 Task: Check the average views per listing of underground utilities in the last 5 years.
Action: Mouse moved to (956, 213)
Screenshot: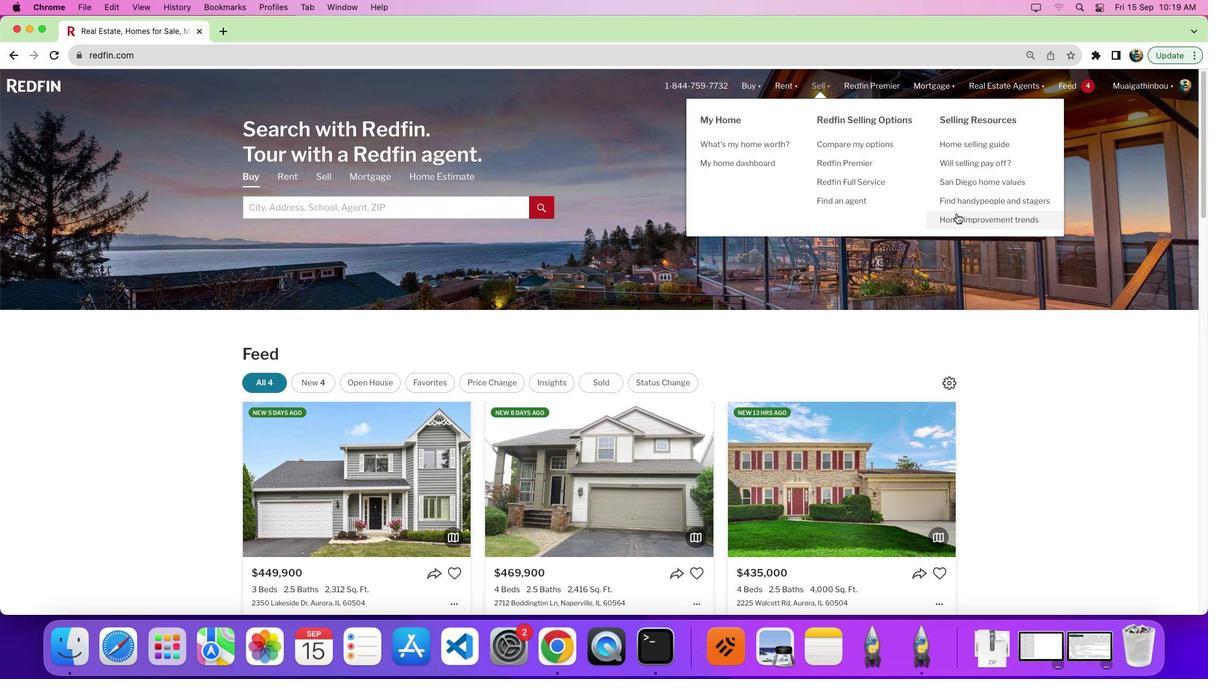 
Action: Mouse pressed left at (956, 213)
Screenshot: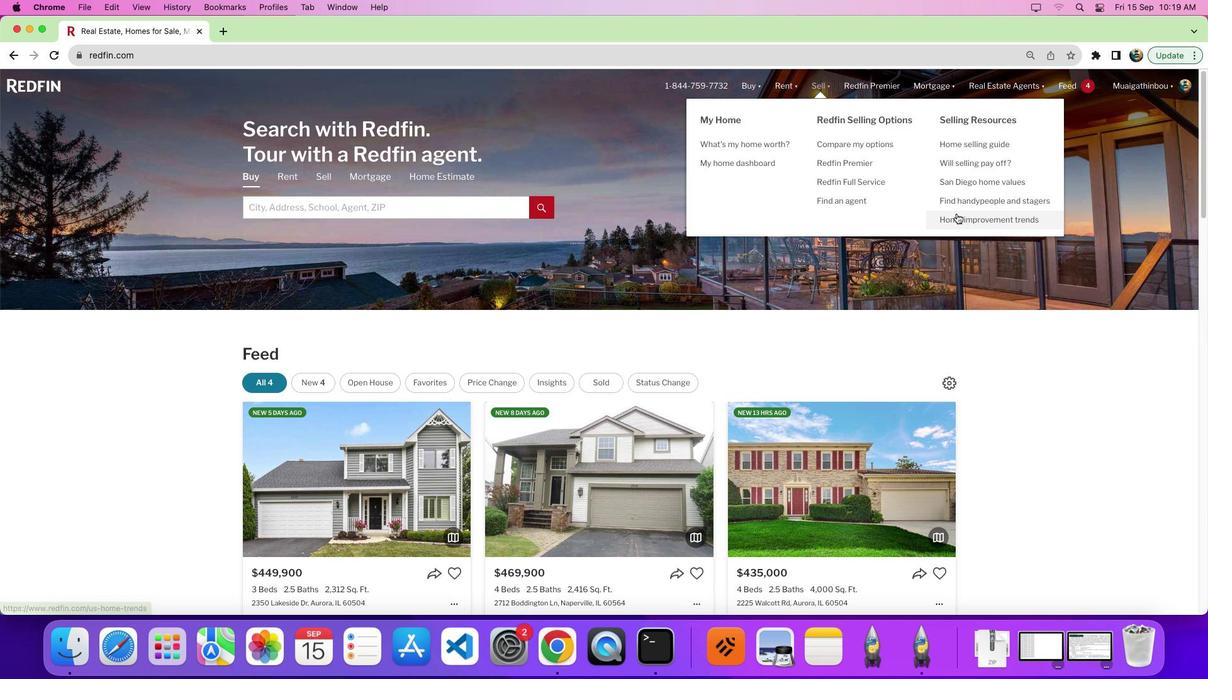 
Action: Mouse pressed left at (956, 213)
Screenshot: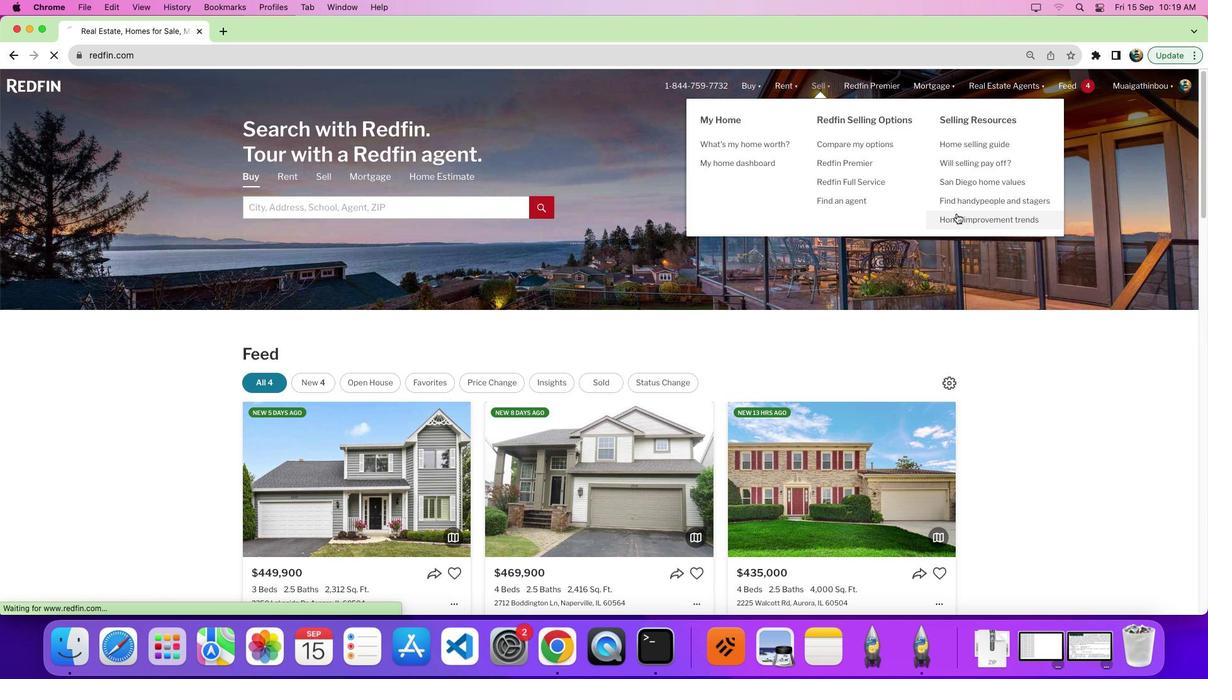 
Action: Mouse moved to (349, 244)
Screenshot: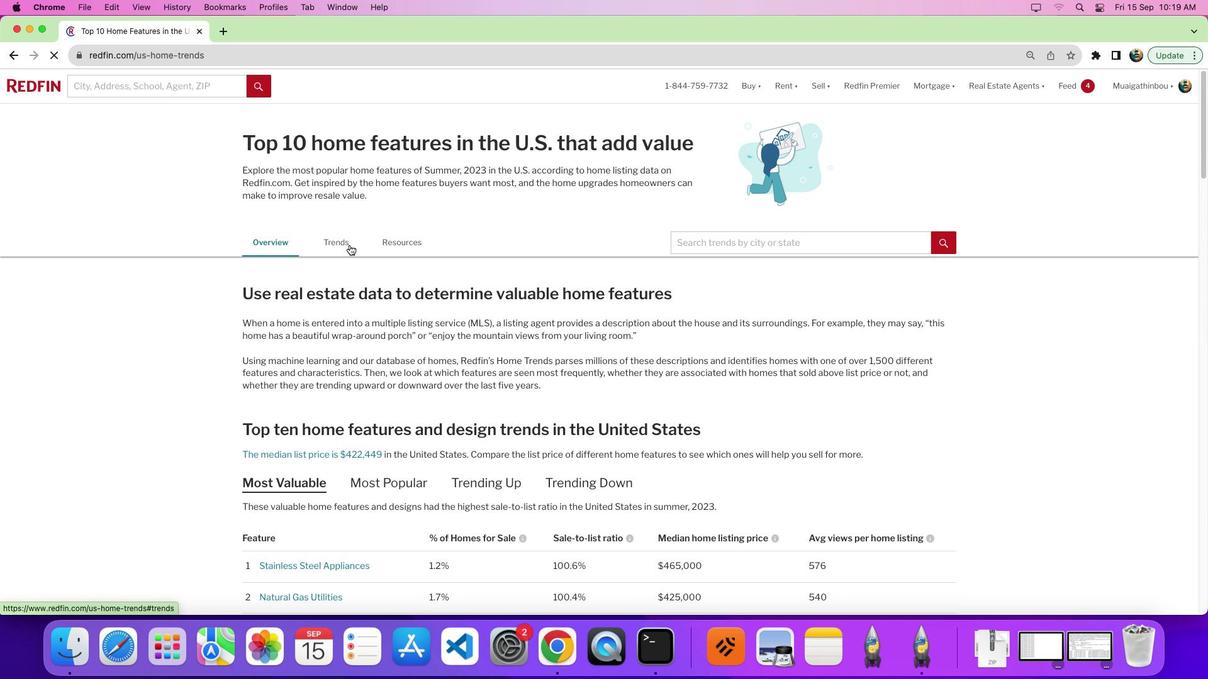 
Action: Mouse pressed left at (349, 244)
Screenshot: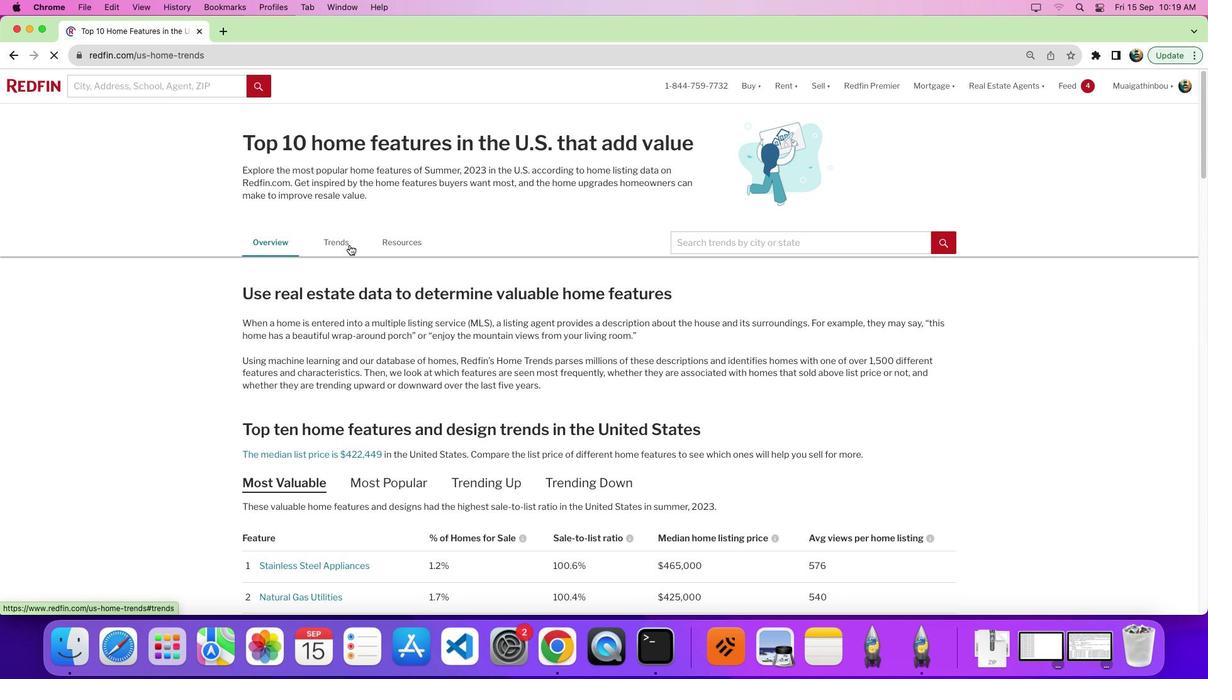 
Action: Mouse pressed left at (349, 244)
Screenshot: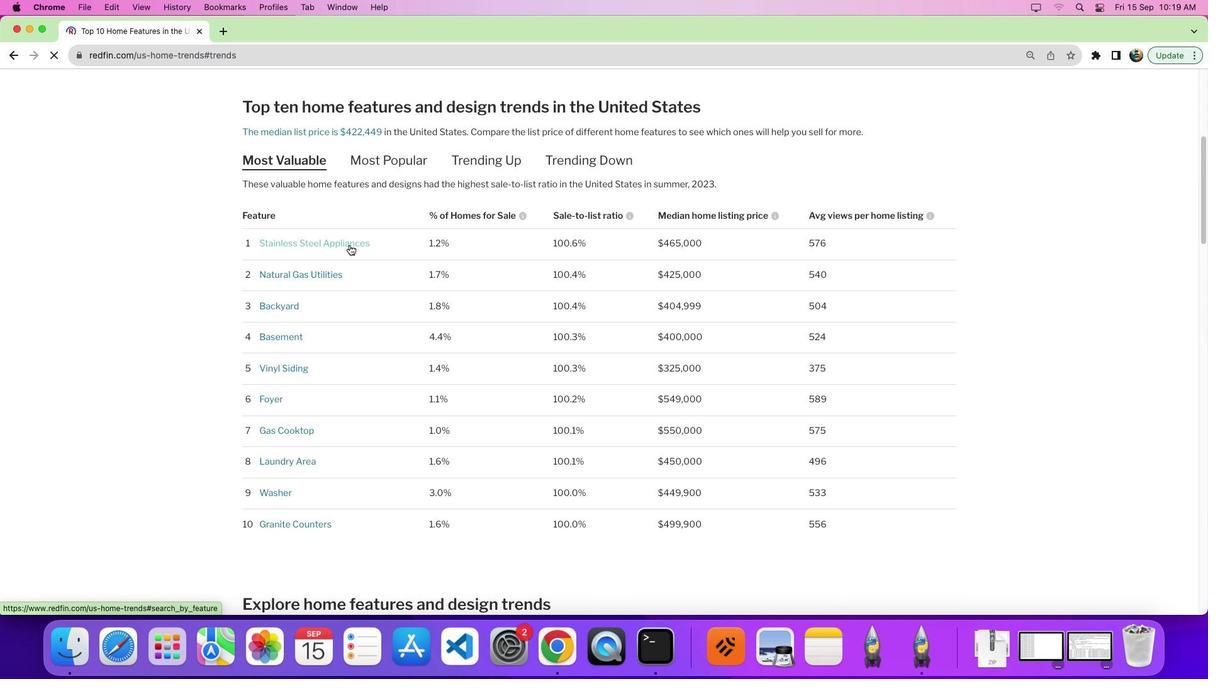 
Action: Mouse moved to (564, 332)
Screenshot: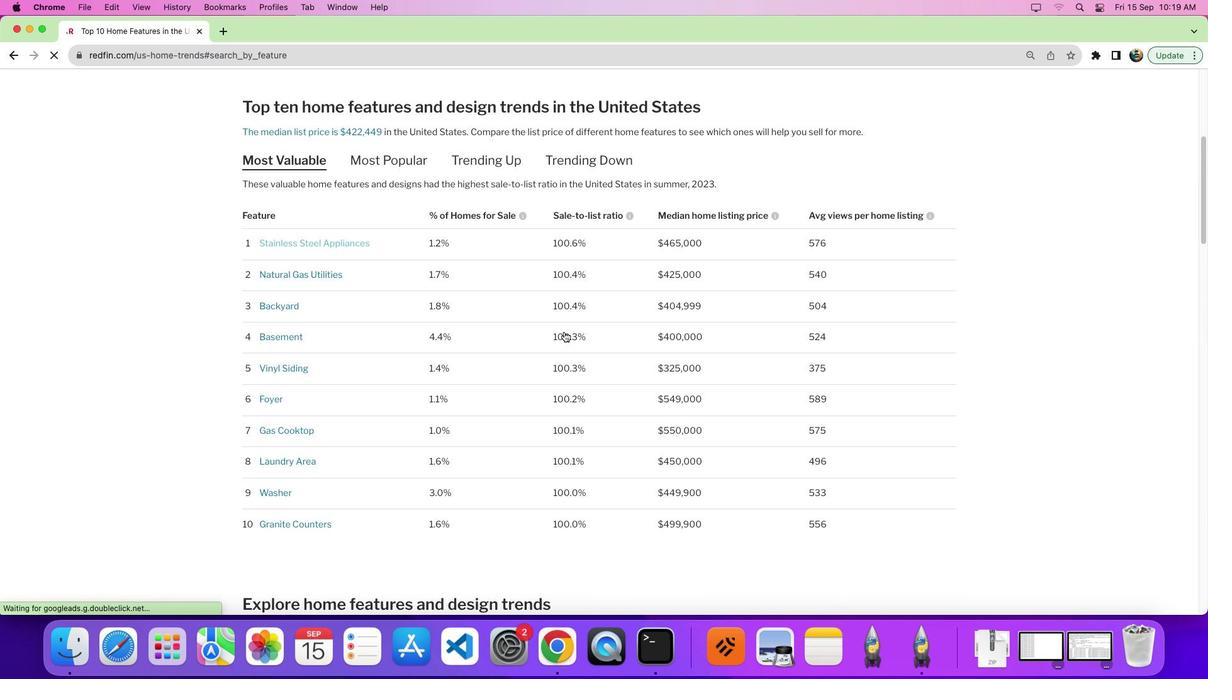 
Action: Mouse scrolled (564, 332) with delta (0, 0)
Screenshot: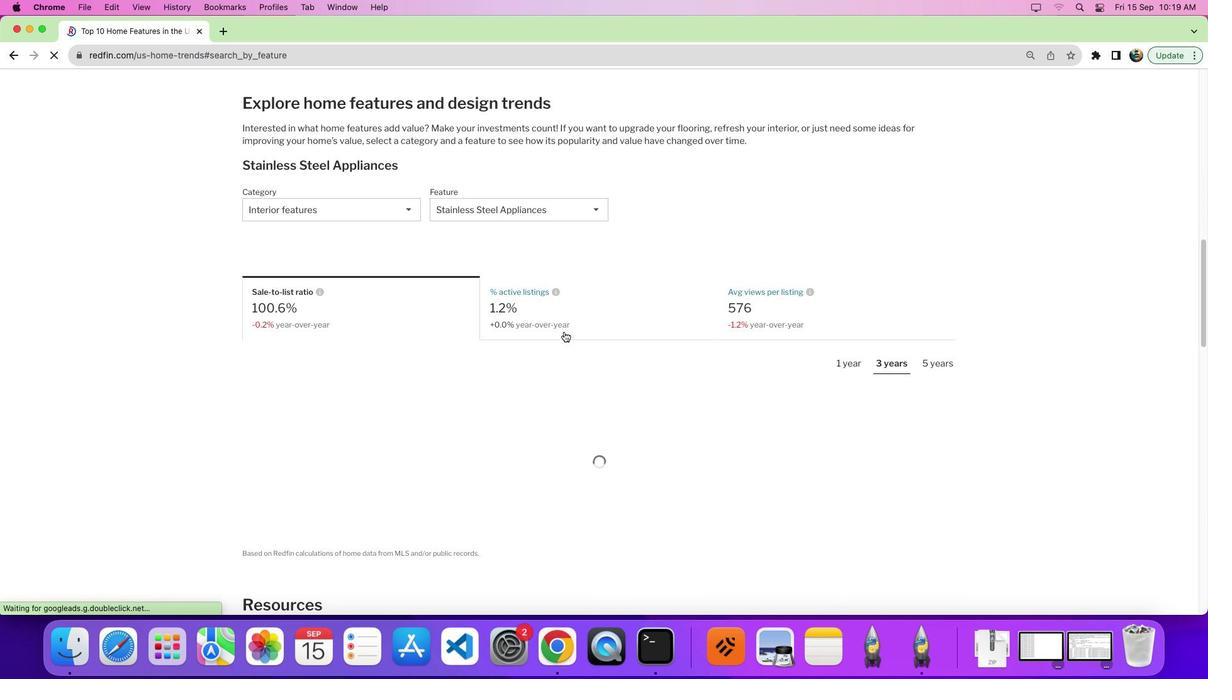 
Action: Mouse scrolled (564, 332) with delta (0, 0)
Screenshot: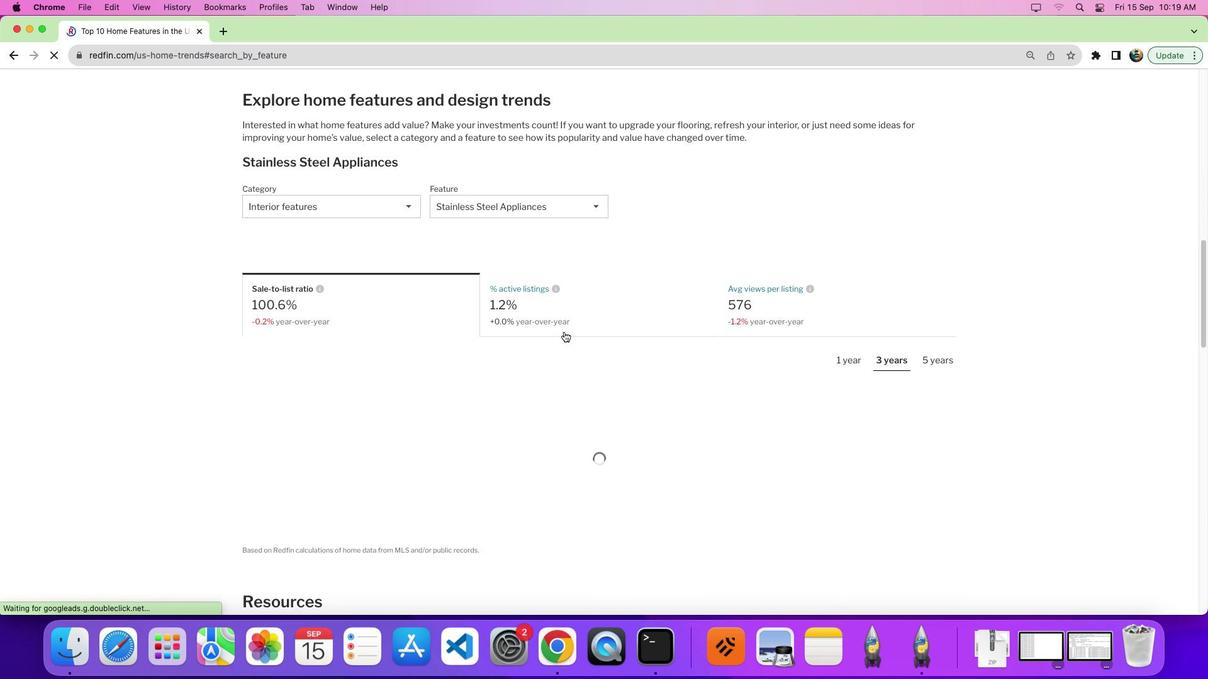 
Action: Mouse scrolled (564, 332) with delta (0, -3)
Screenshot: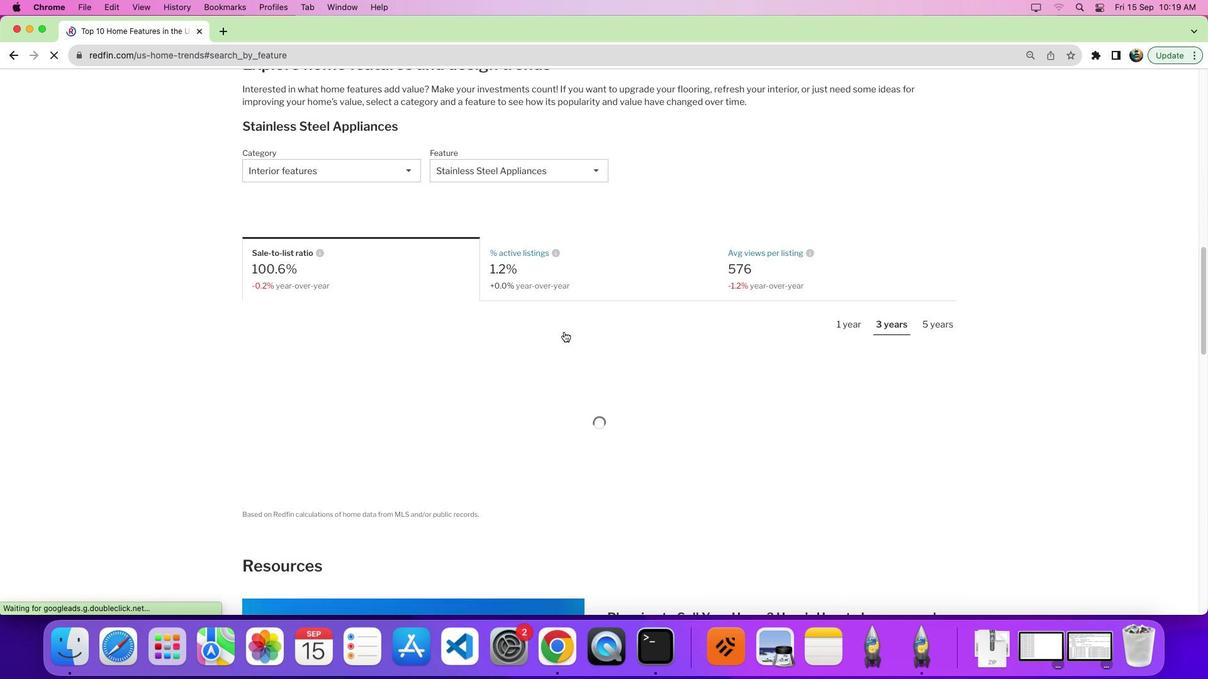 
Action: Mouse moved to (492, 290)
Screenshot: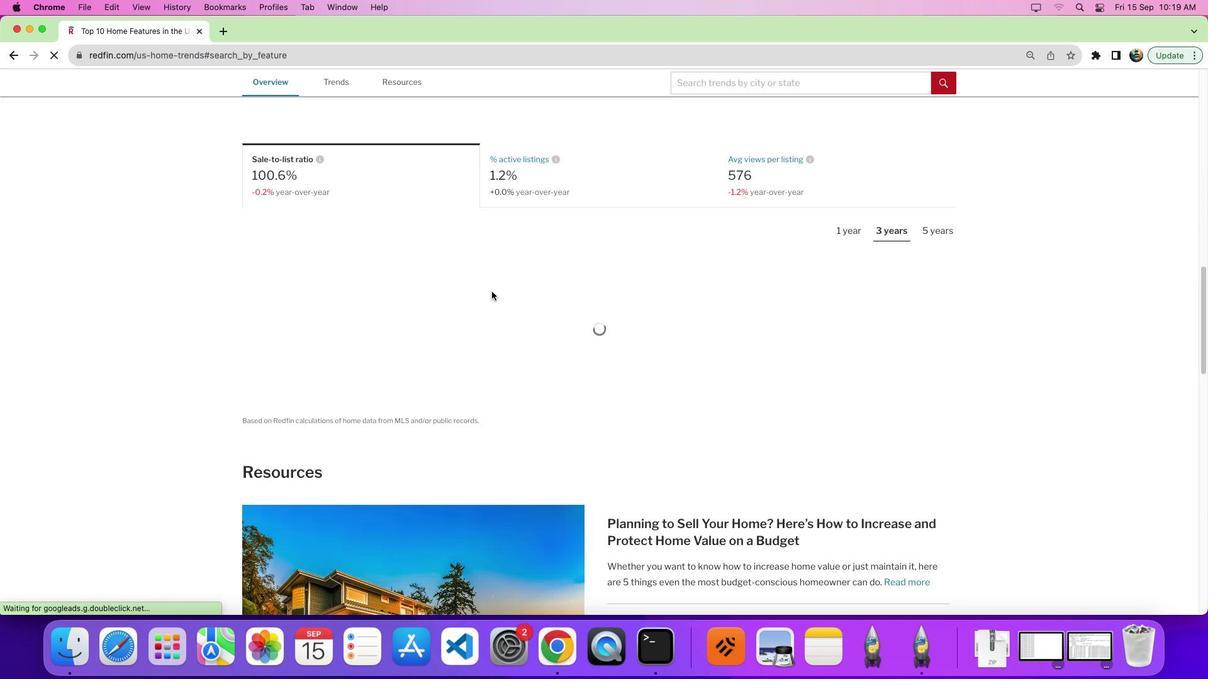 
Action: Mouse scrolled (492, 290) with delta (0, 0)
Screenshot: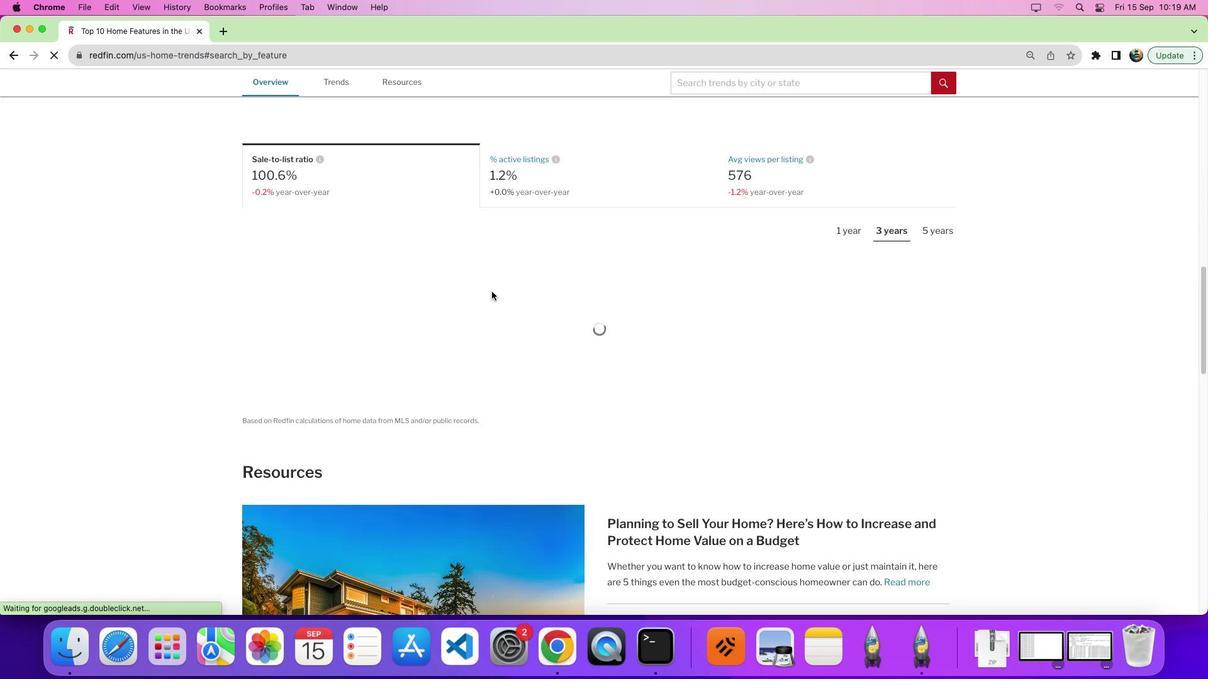 
Action: Mouse moved to (491, 291)
Screenshot: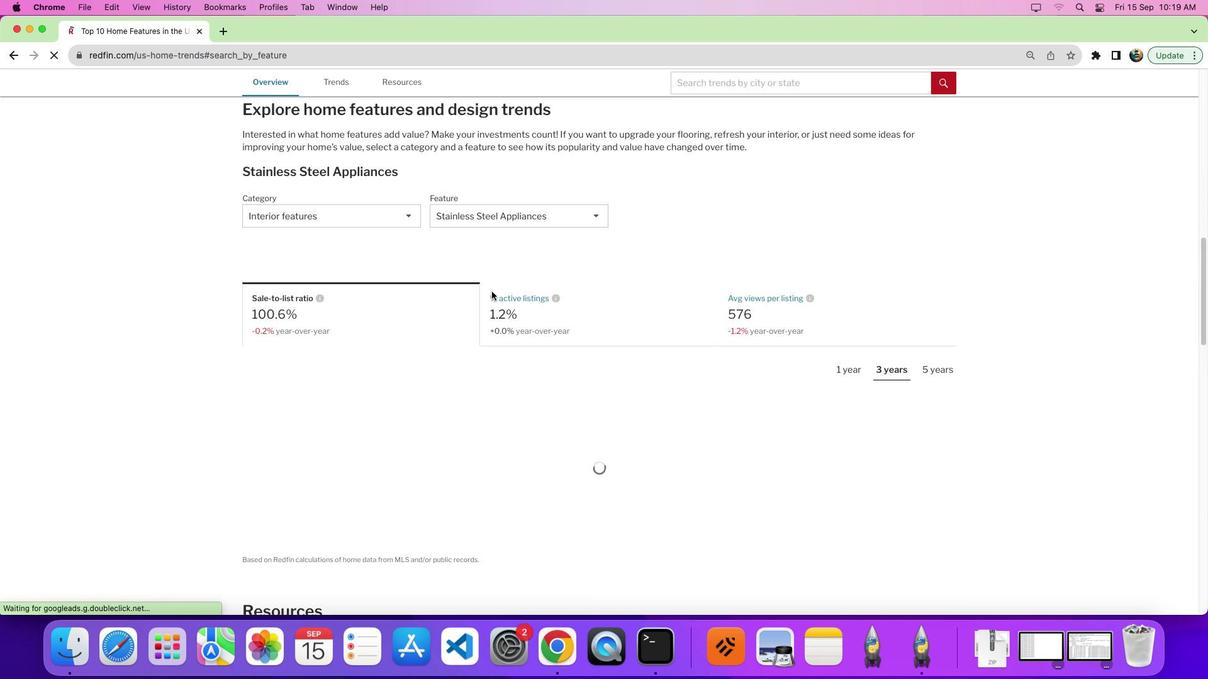 
Action: Mouse scrolled (491, 291) with delta (0, 0)
Screenshot: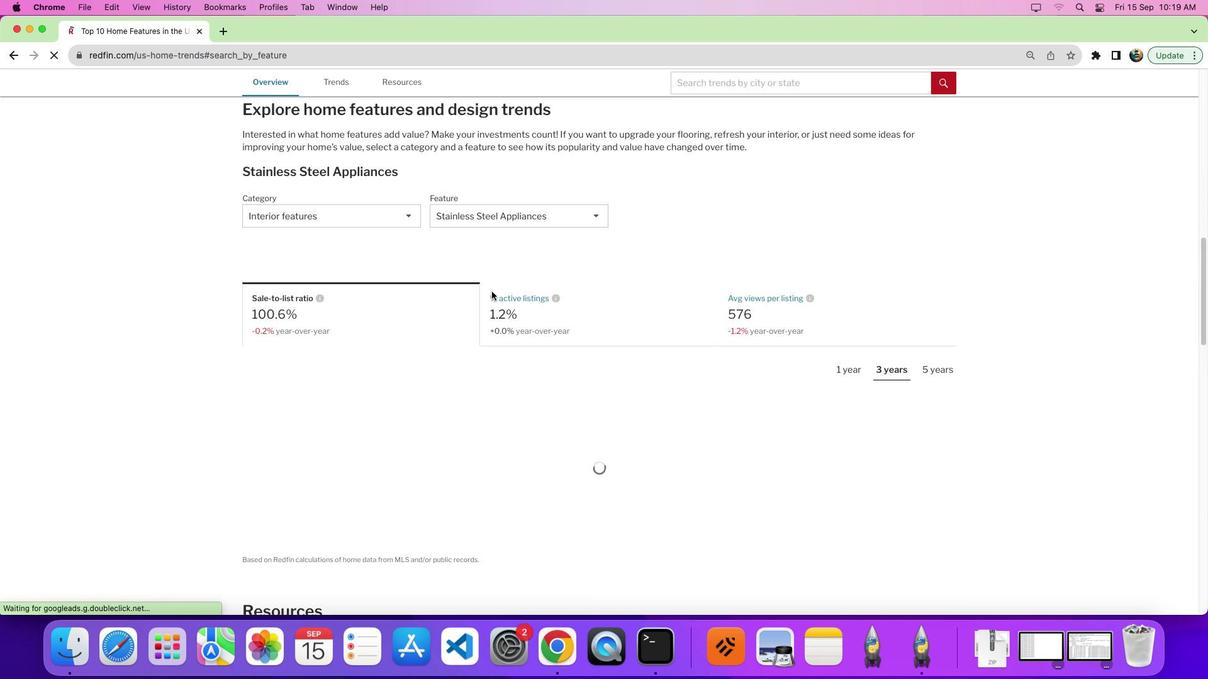 
Action: Mouse scrolled (491, 291) with delta (0, 5)
Screenshot: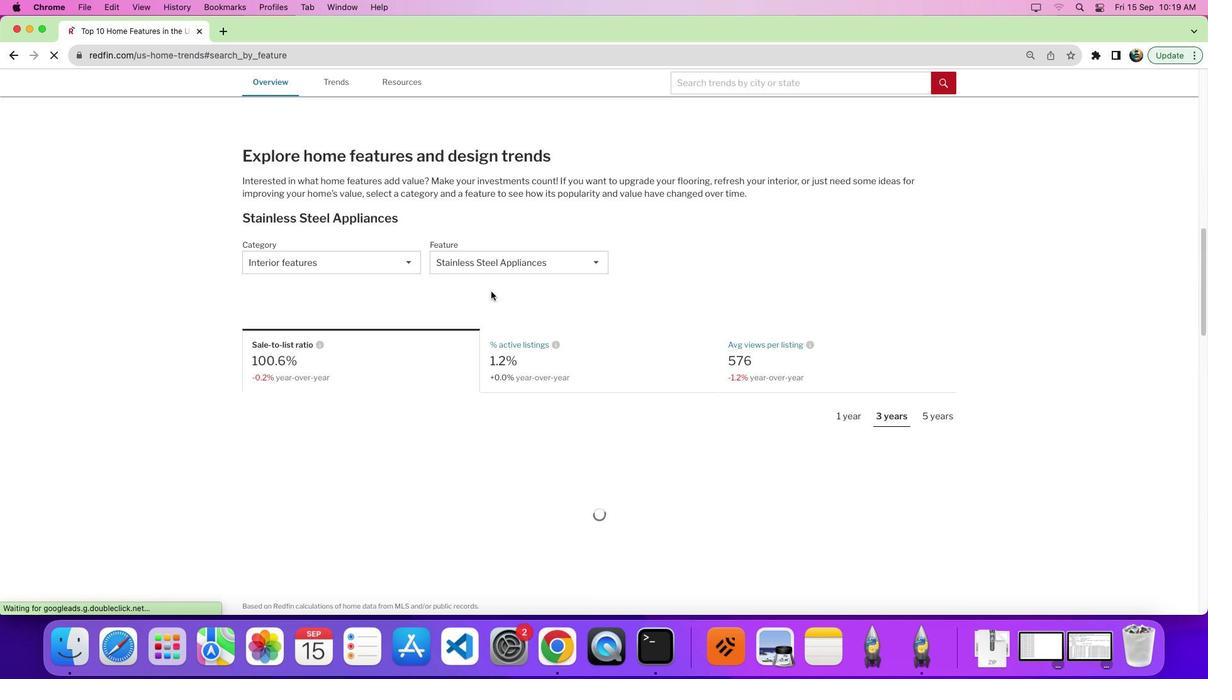 
Action: Mouse moved to (378, 264)
Screenshot: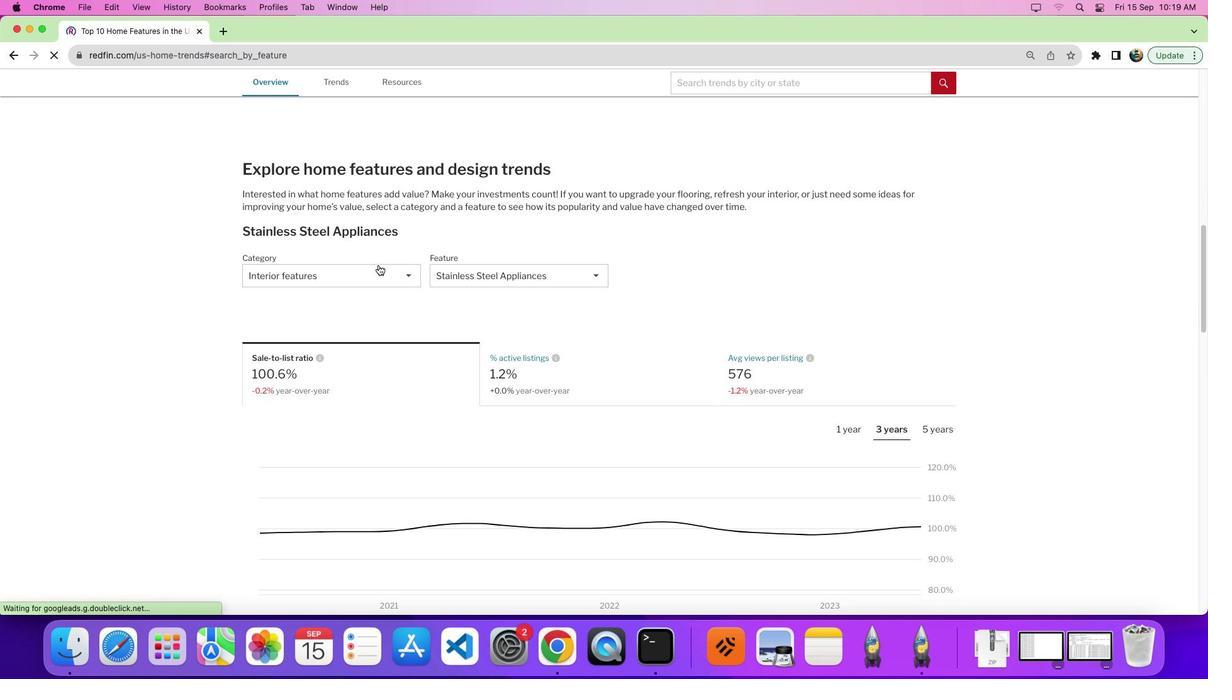 
Action: Mouse pressed left at (378, 264)
Screenshot: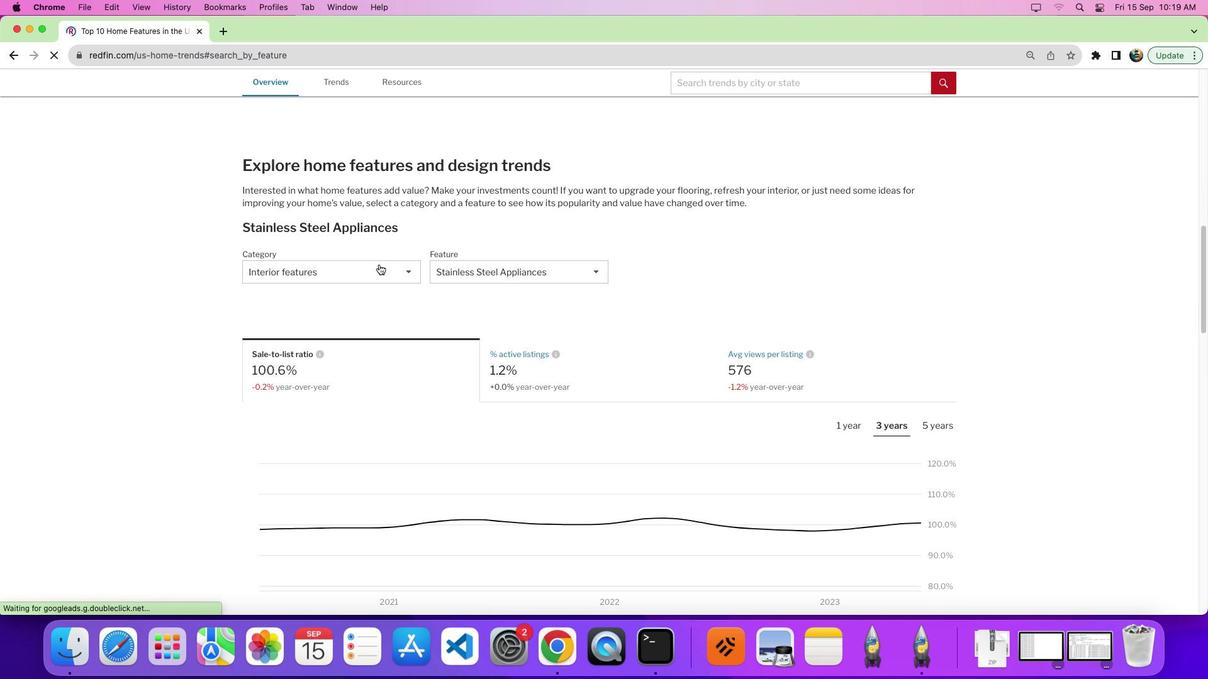 
Action: Mouse moved to (381, 209)
Screenshot: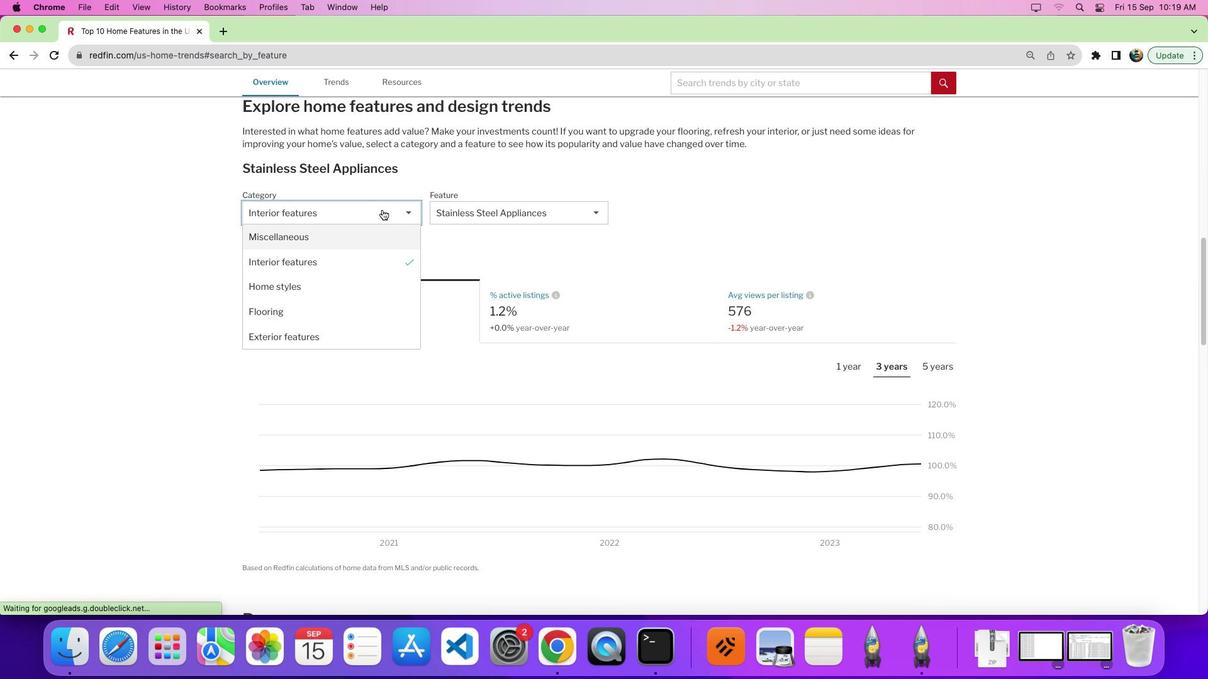 
Action: Mouse pressed left at (381, 209)
Screenshot: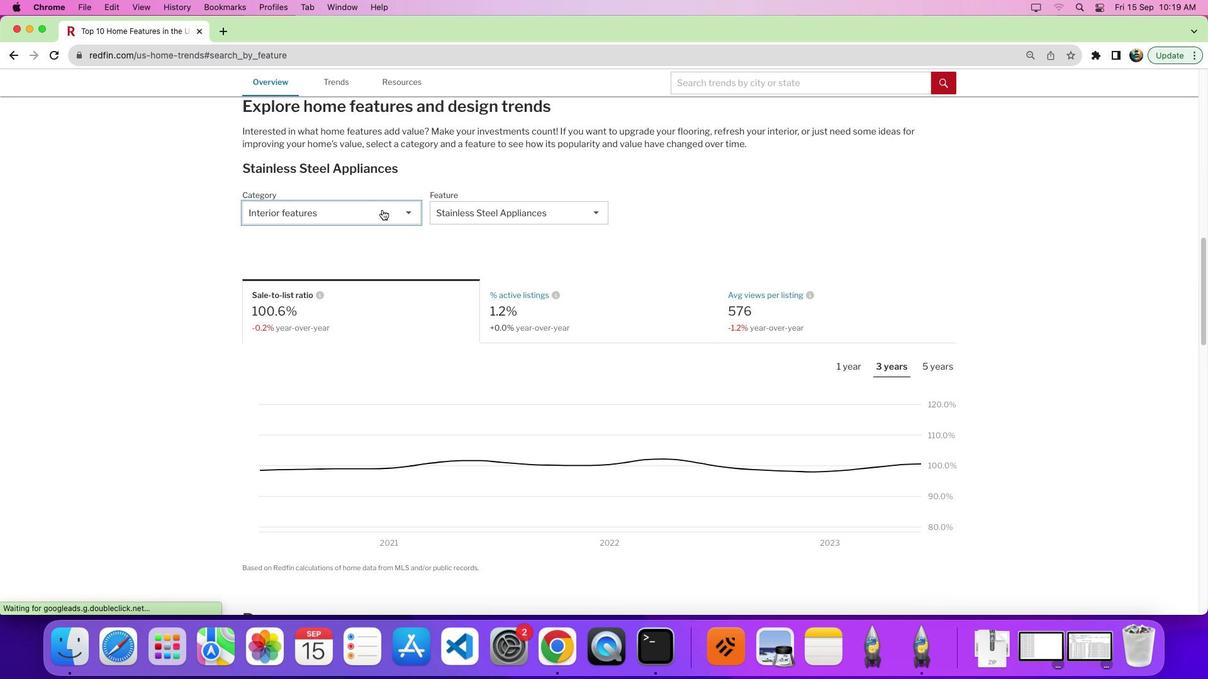 
Action: Mouse pressed left at (381, 209)
Screenshot: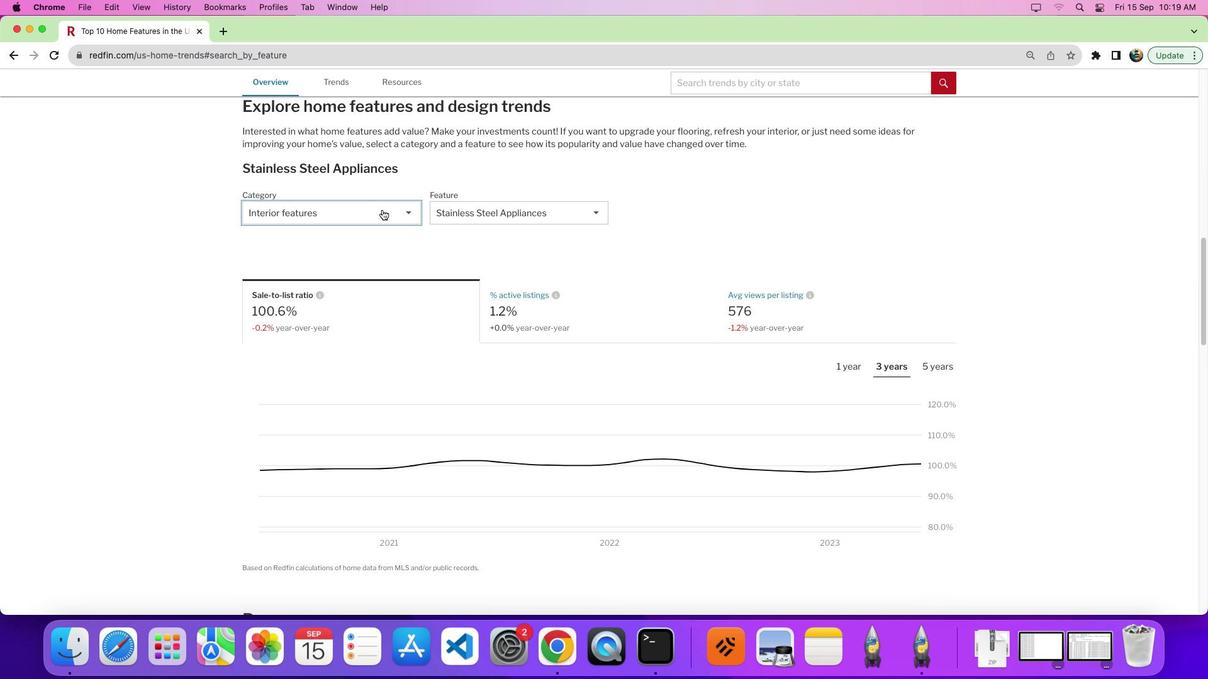 
Action: Mouse moved to (370, 244)
Screenshot: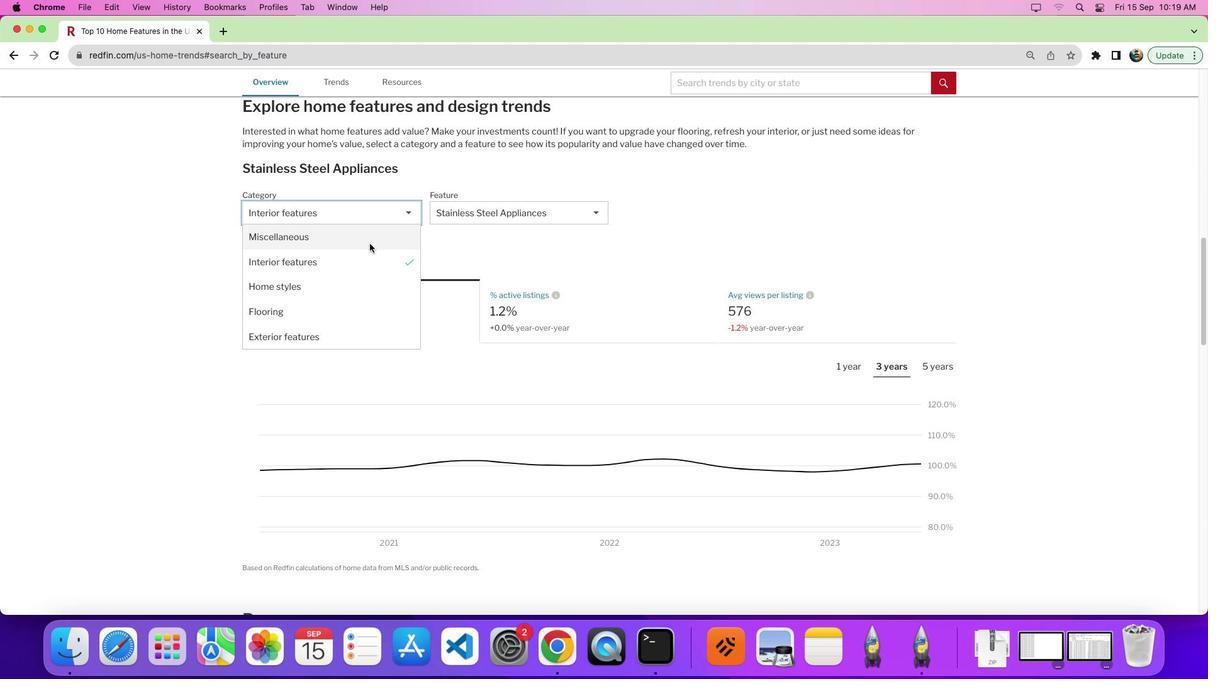 
Action: Mouse pressed left at (370, 244)
Screenshot: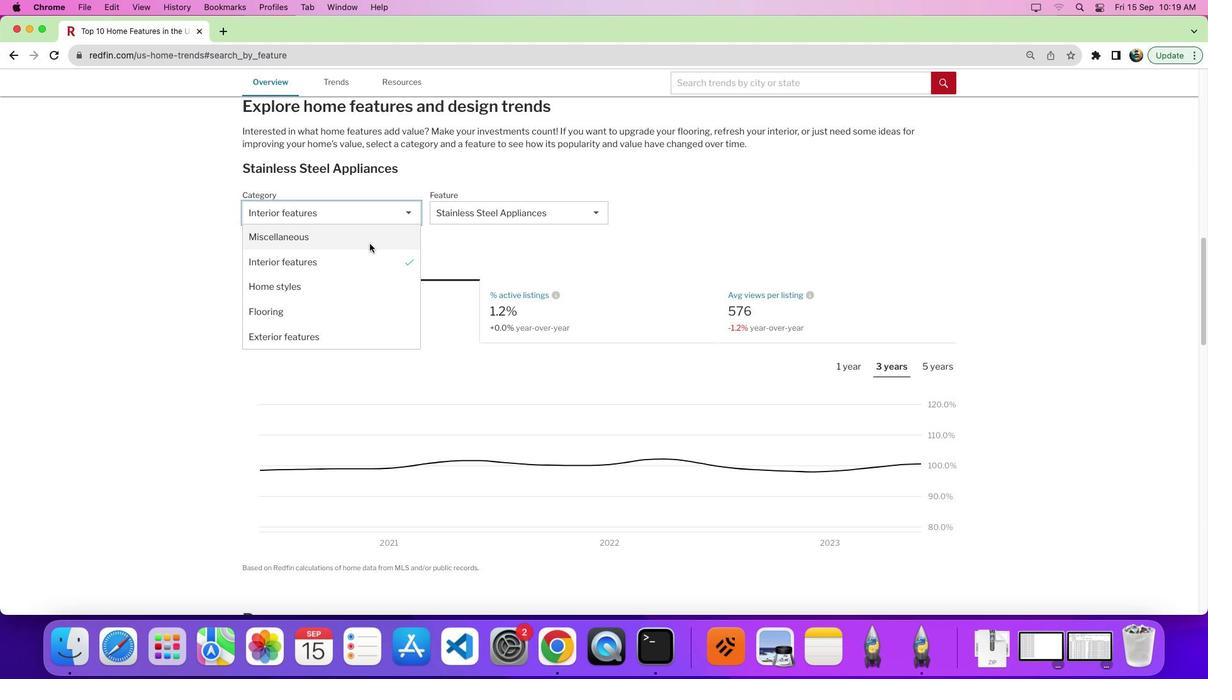 
Action: Mouse moved to (514, 213)
Screenshot: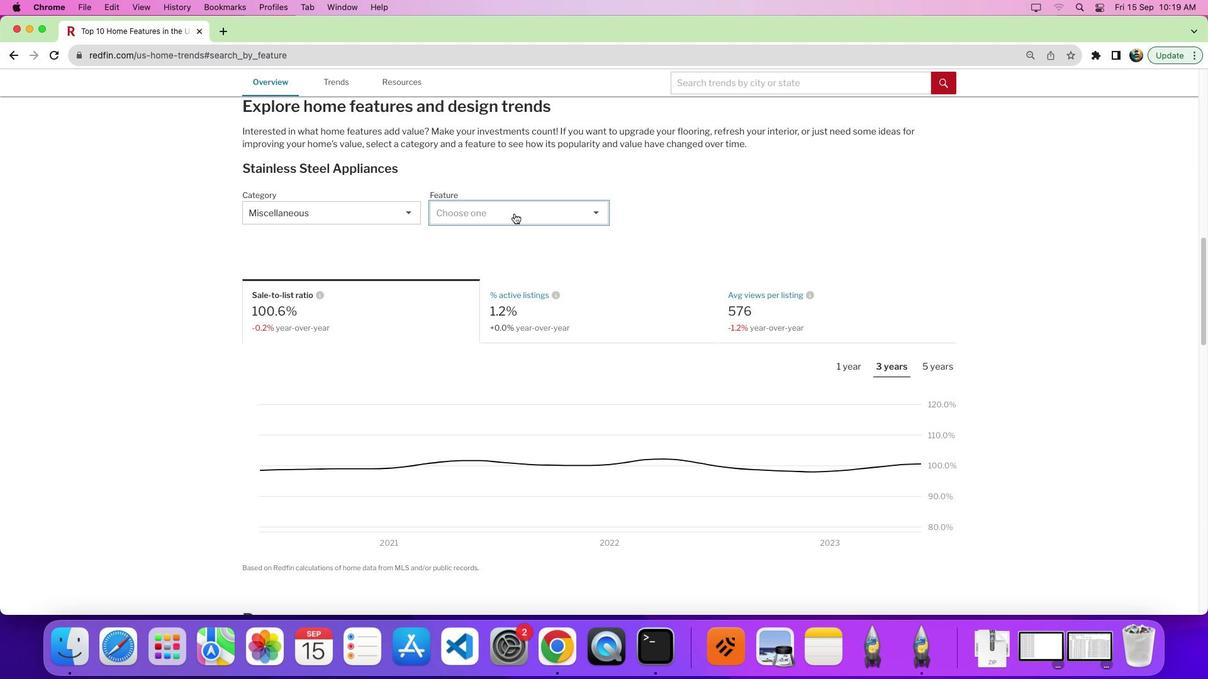 
Action: Mouse pressed left at (514, 213)
Screenshot: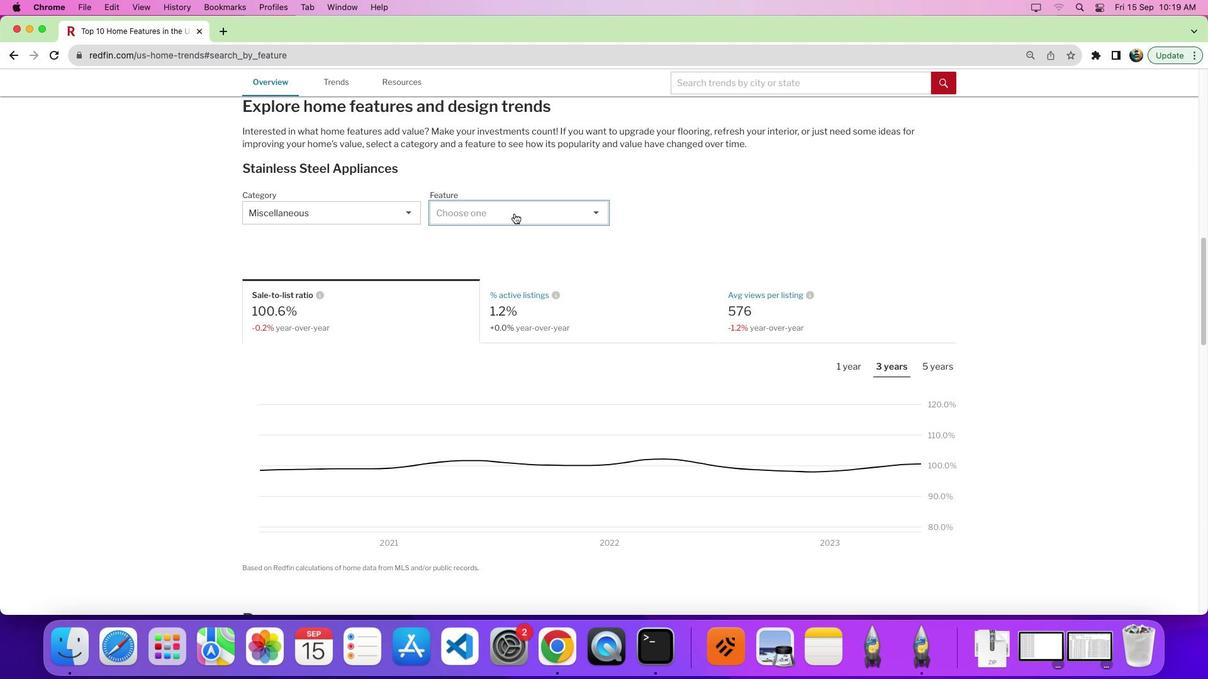 
Action: Mouse moved to (509, 313)
Screenshot: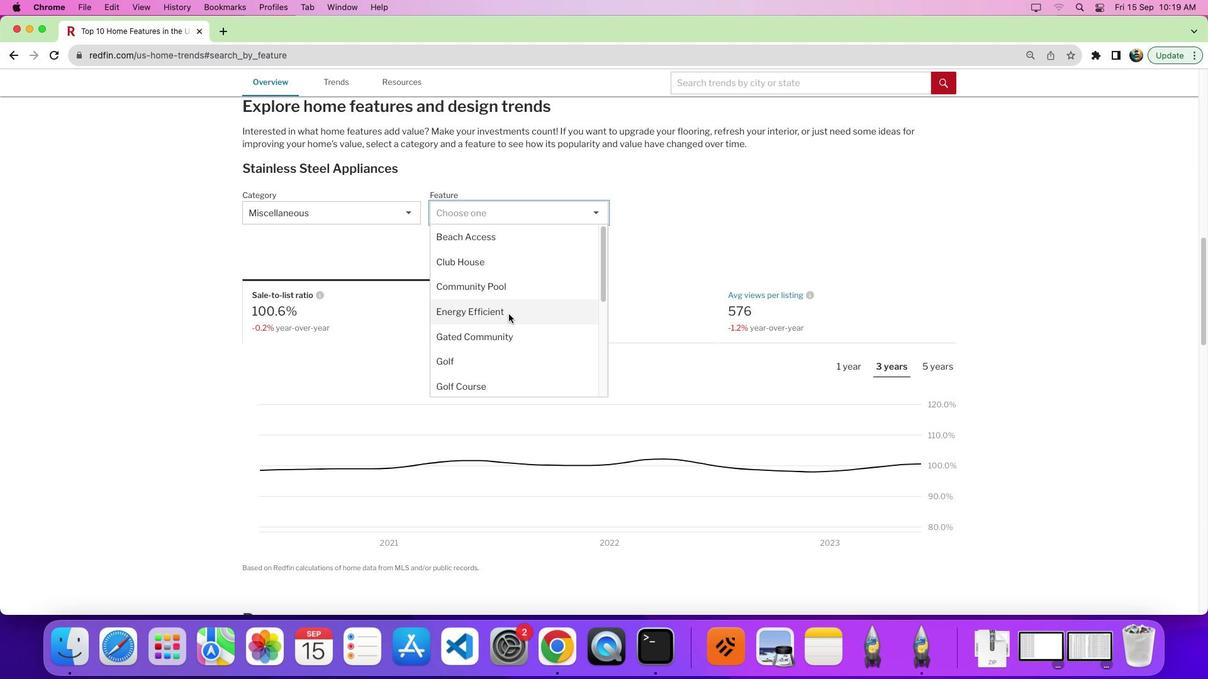 
Action: Mouse scrolled (509, 313) with delta (0, 0)
Screenshot: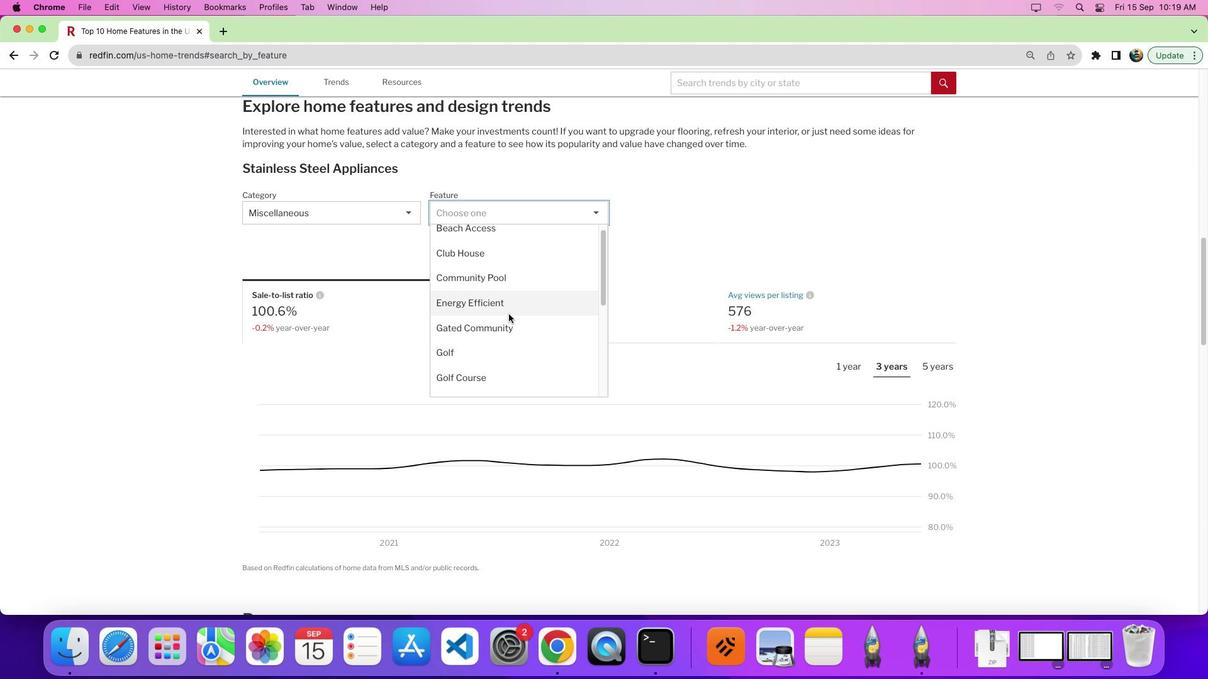 
Action: Mouse scrolled (509, 313) with delta (0, 0)
Screenshot: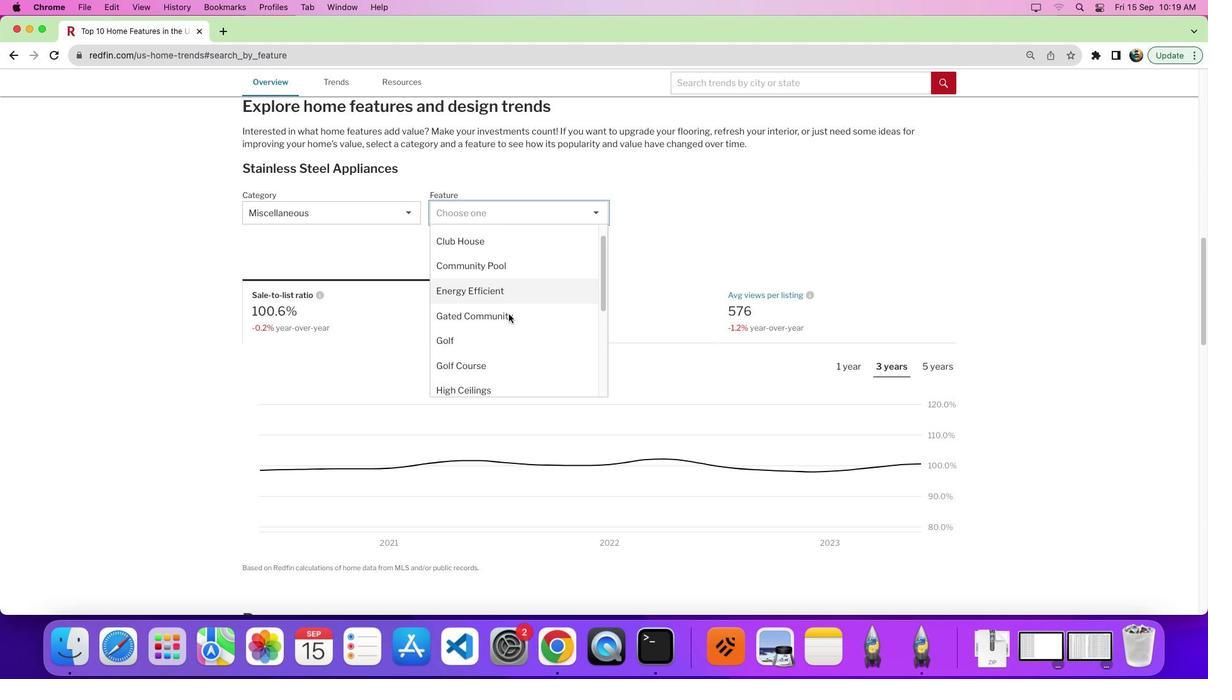 
Action: Mouse scrolled (509, 313) with delta (0, -2)
Screenshot: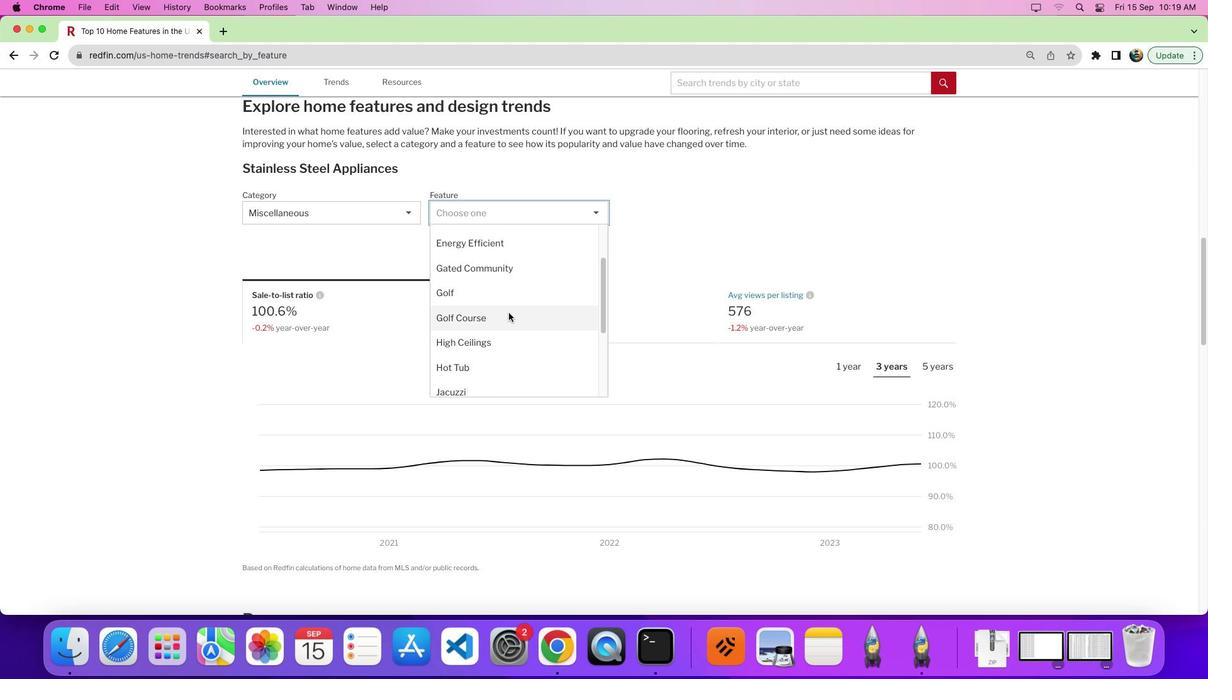 
Action: Mouse moved to (508, 313)
Screenshot: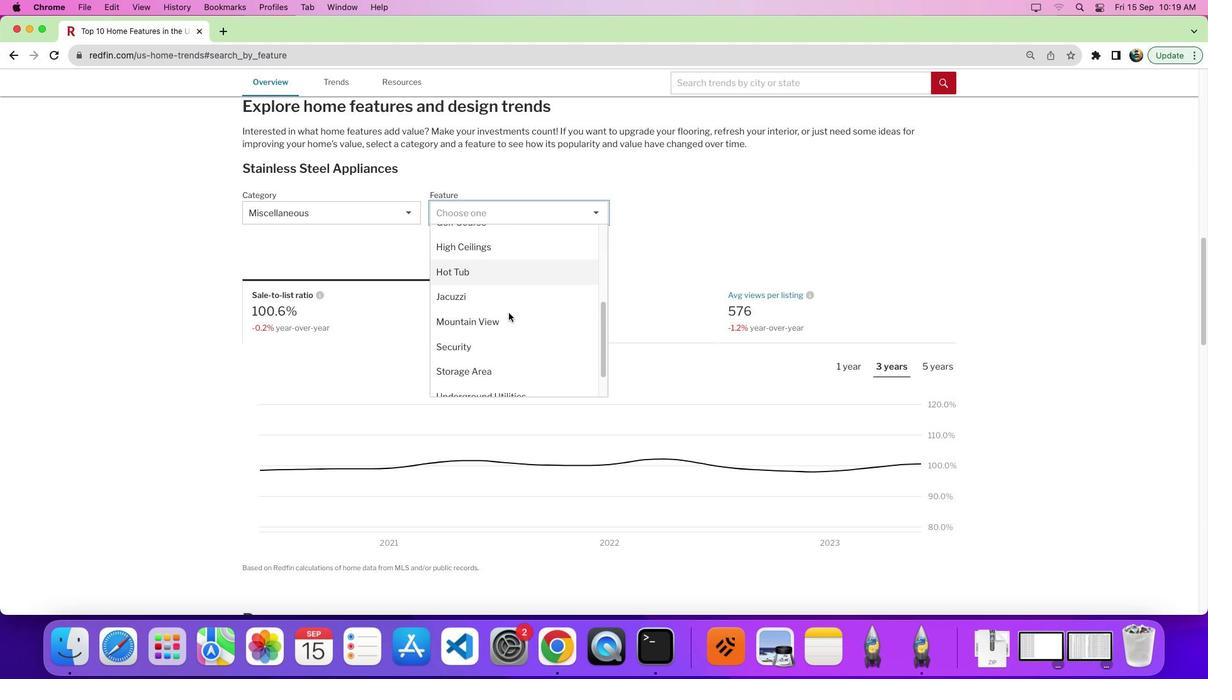 
Action: Mouse scrolled (508, 313) with delta (0, 0)
Screenshot: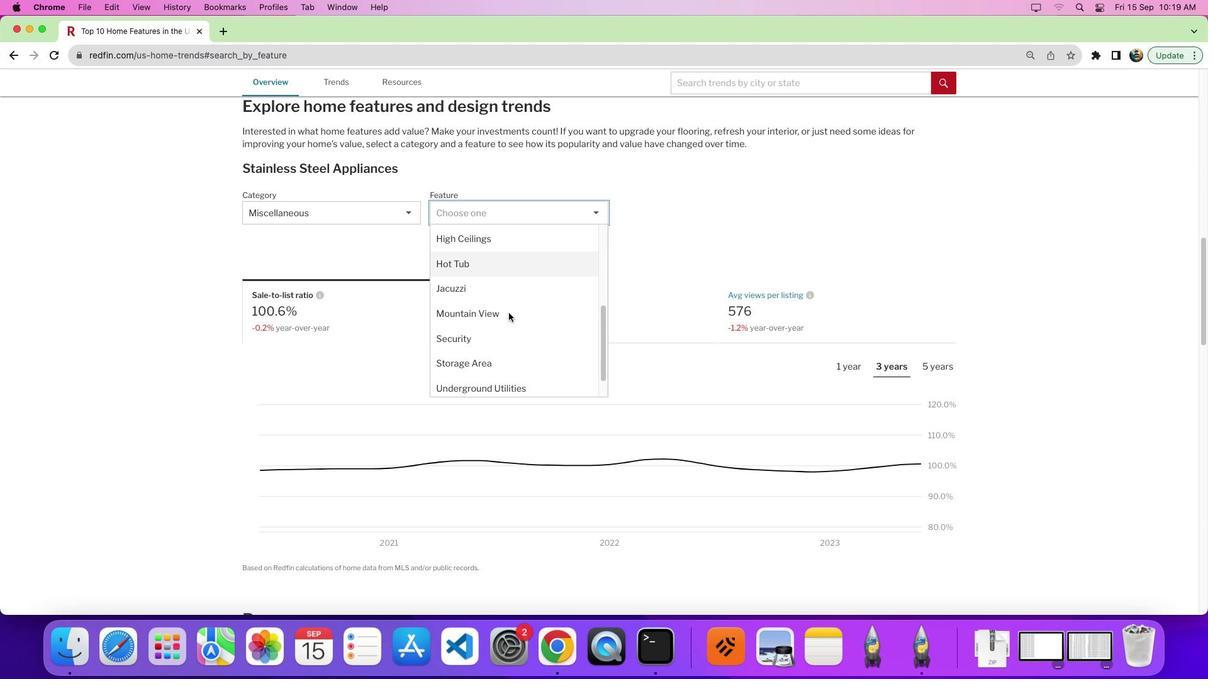 
Action: Mouse scrolled (508, 313) with delta (0, 0)
Screenshot: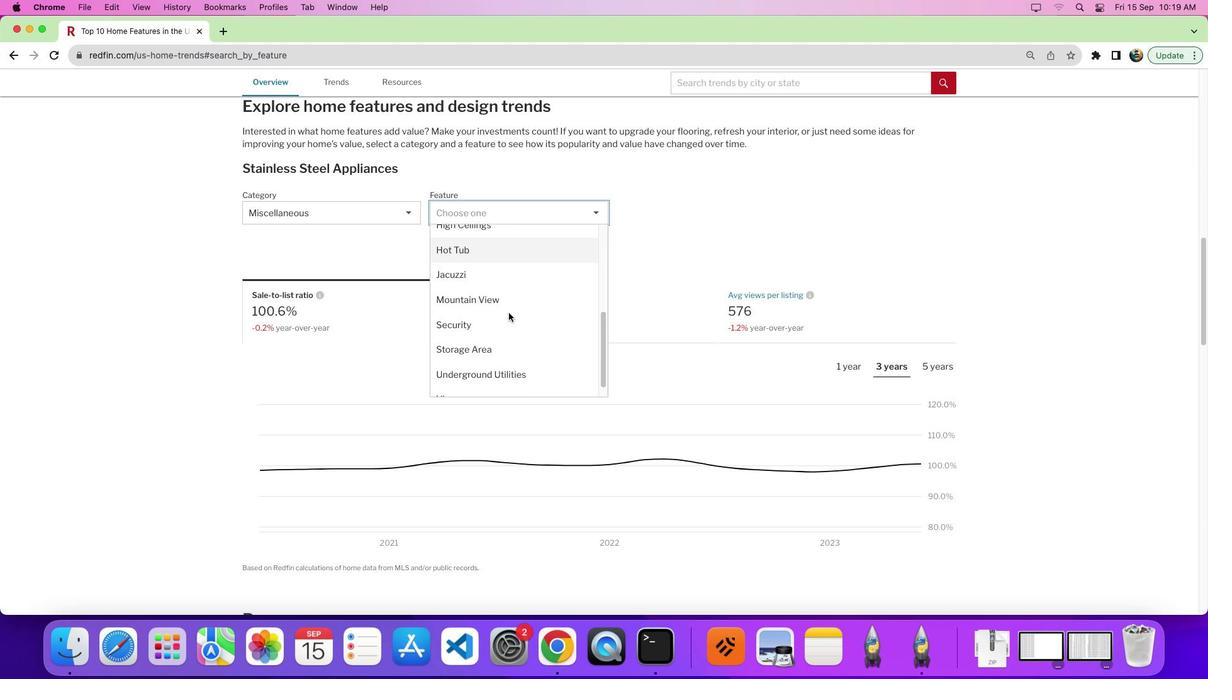 
Action: Mouse scrolled (508, 313) with delta (0, -4)
Screenshot: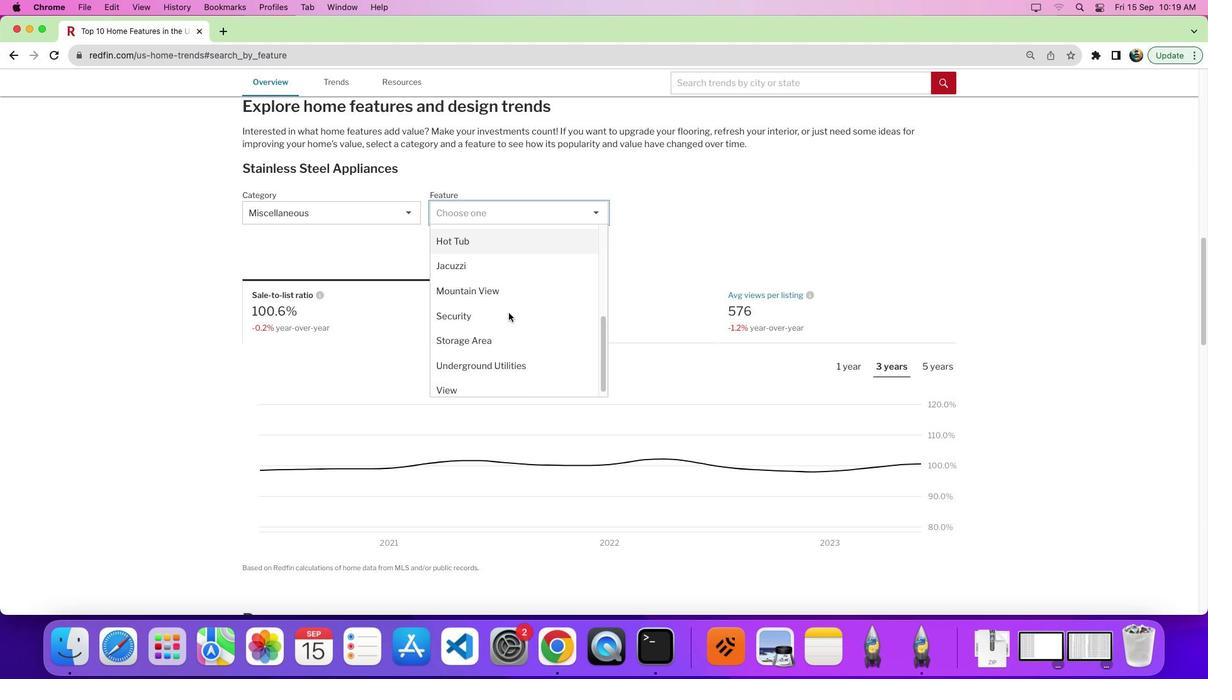 
Action: Mouse moved to (507, 313)
Screenshot: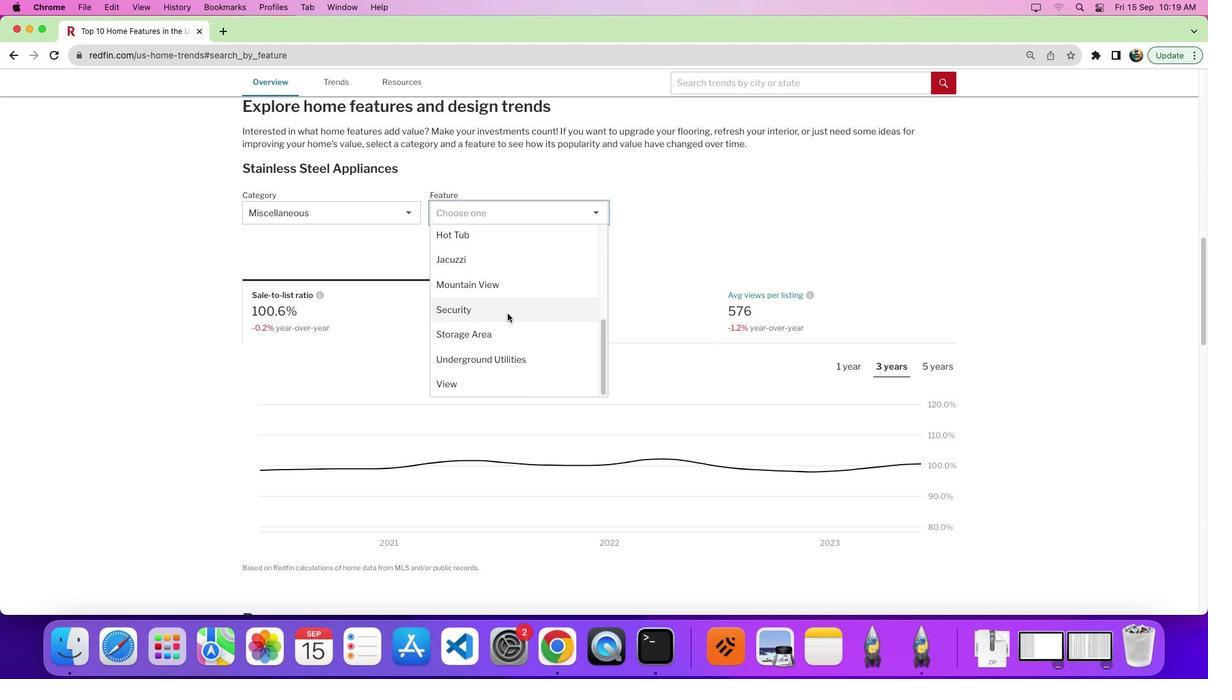 
Action: Mouse scrolled (507, 313) with delta (0, 0)
Screenshot: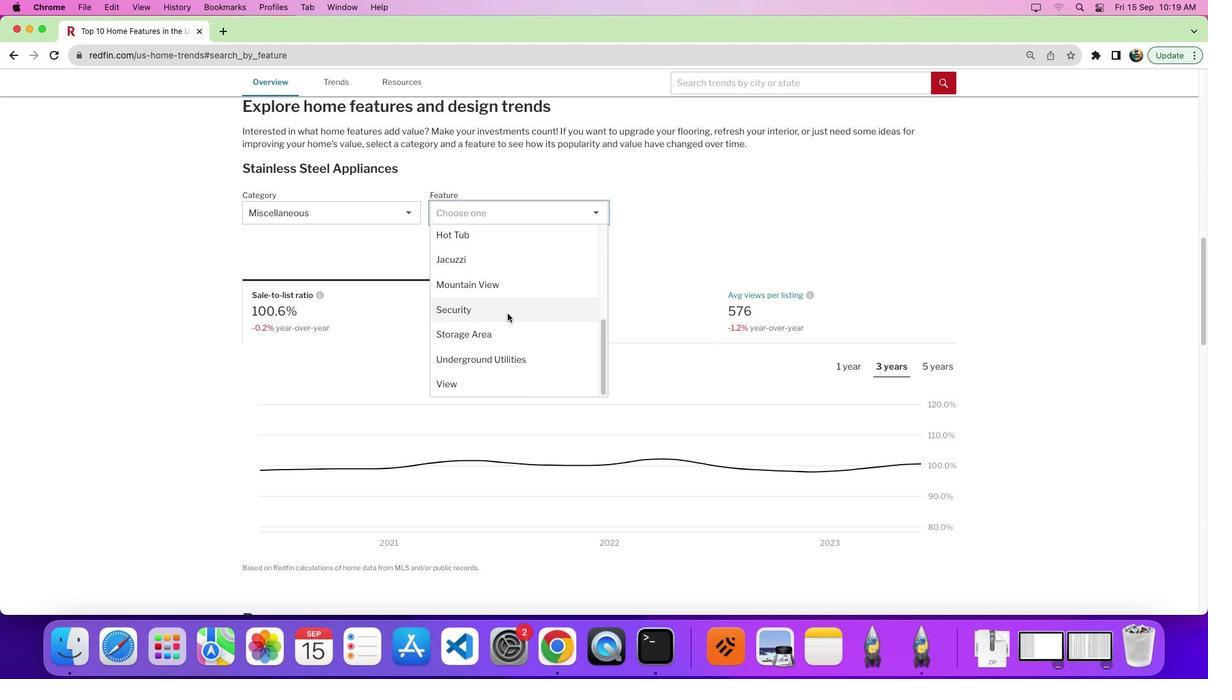 
Action: Mouse scrolled (507, 313) with delta (0, -1)
Screenshot: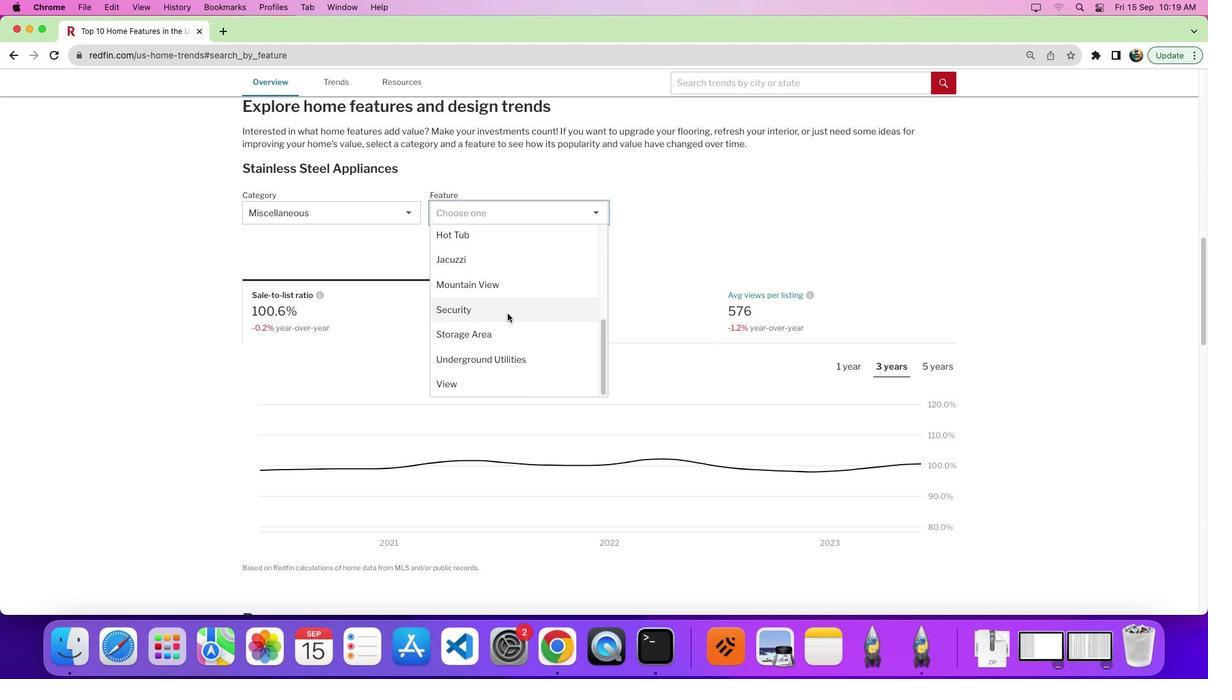 
Action: Mouse scrolled (507, 313) with delta (0, -5)
Screenshot: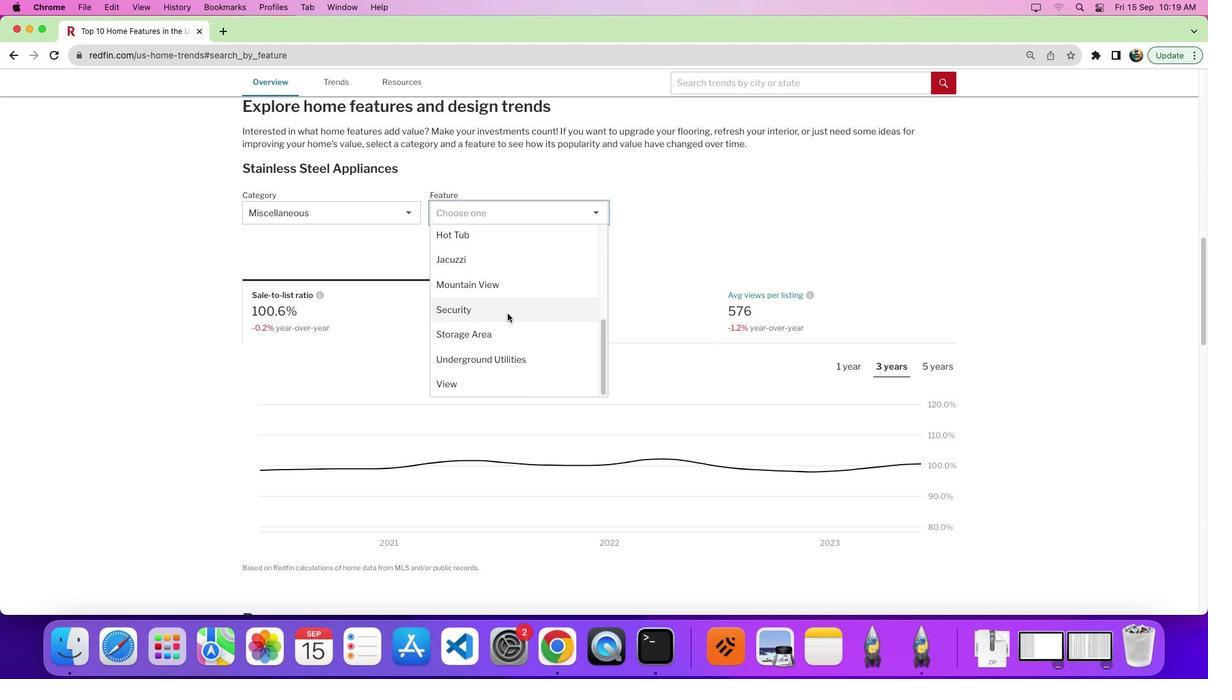 
Action: Mouse moved to (489, 367)
Screenshot: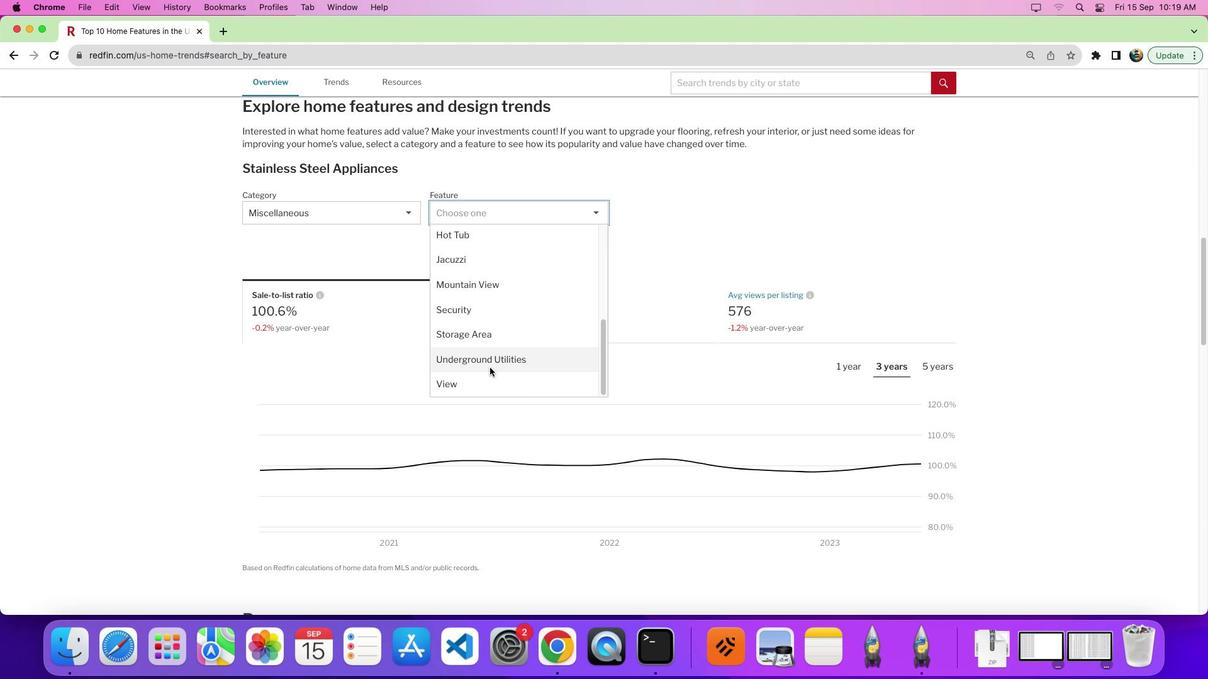 
Action: Mouse pressed left at (489, 367)
Screenshot: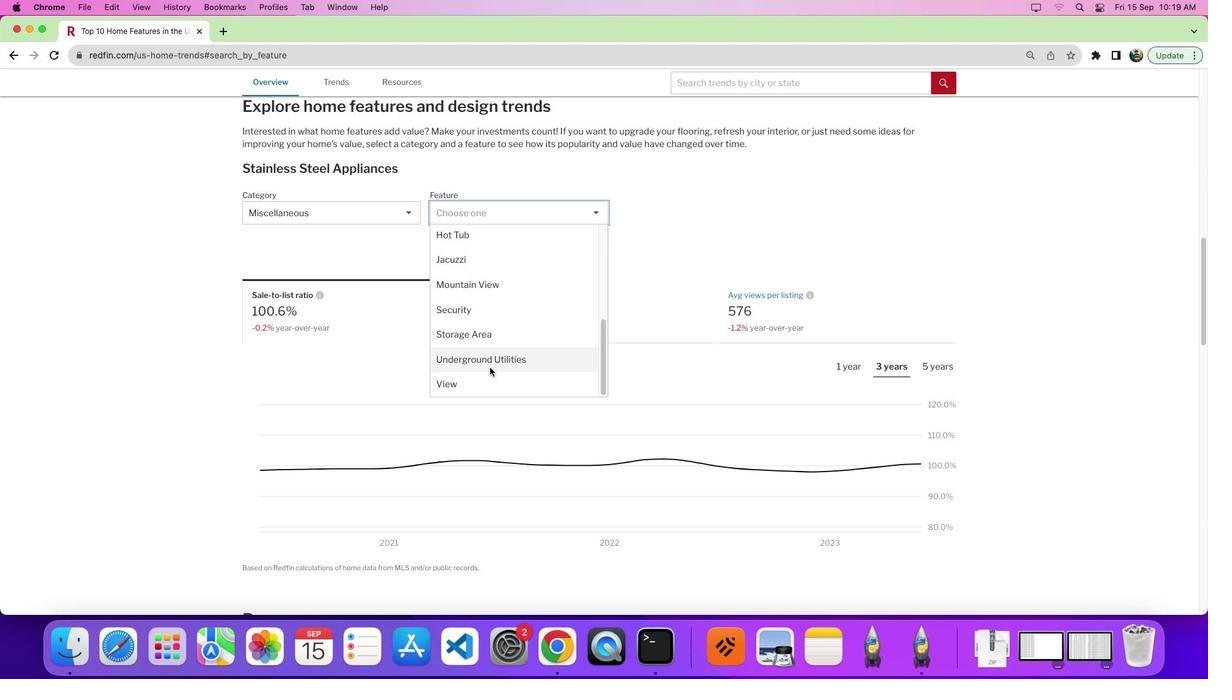 
Action: Mouse moved to (728, 330)
Screenshot: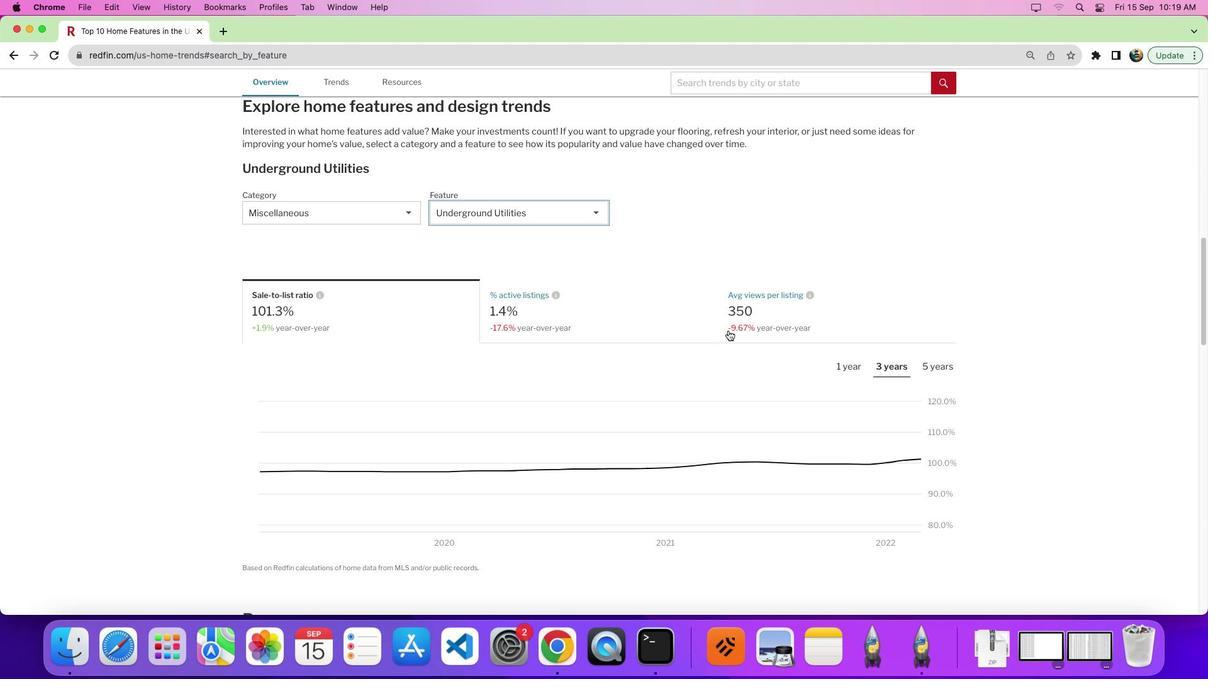 
Action: Mouse scrolled (728, 330) with delta (0, 0)
Screenshot: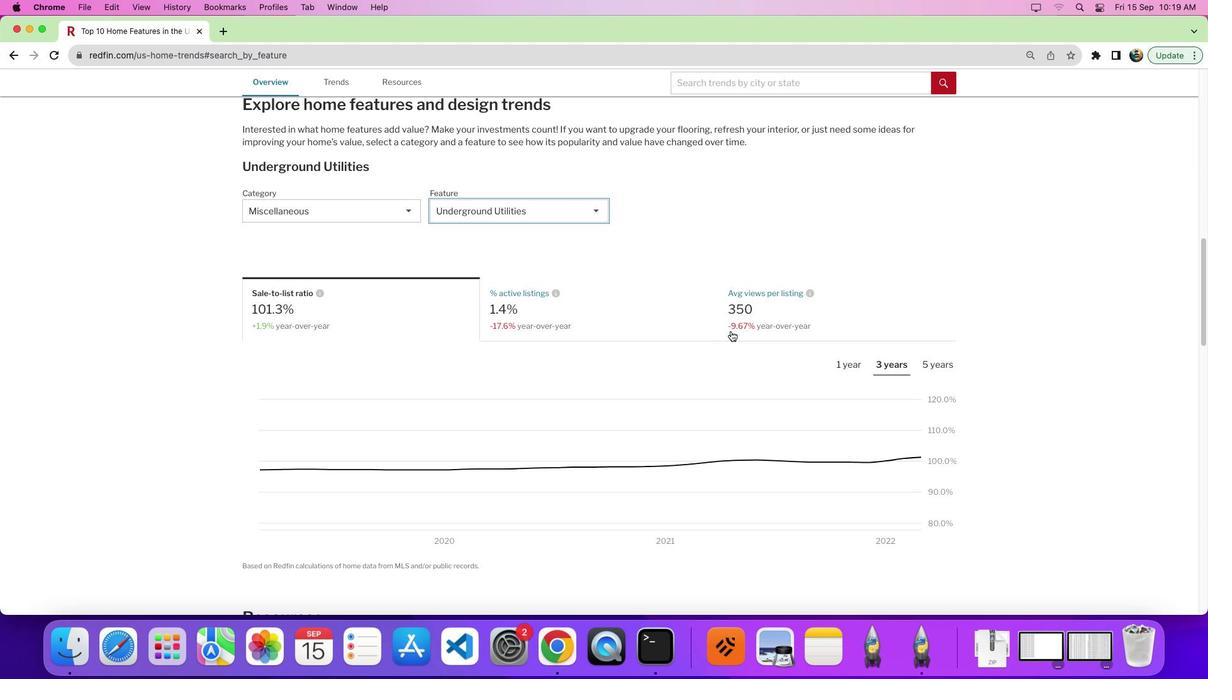 
Action: Mouse moved to (887, 357)
Screenshot: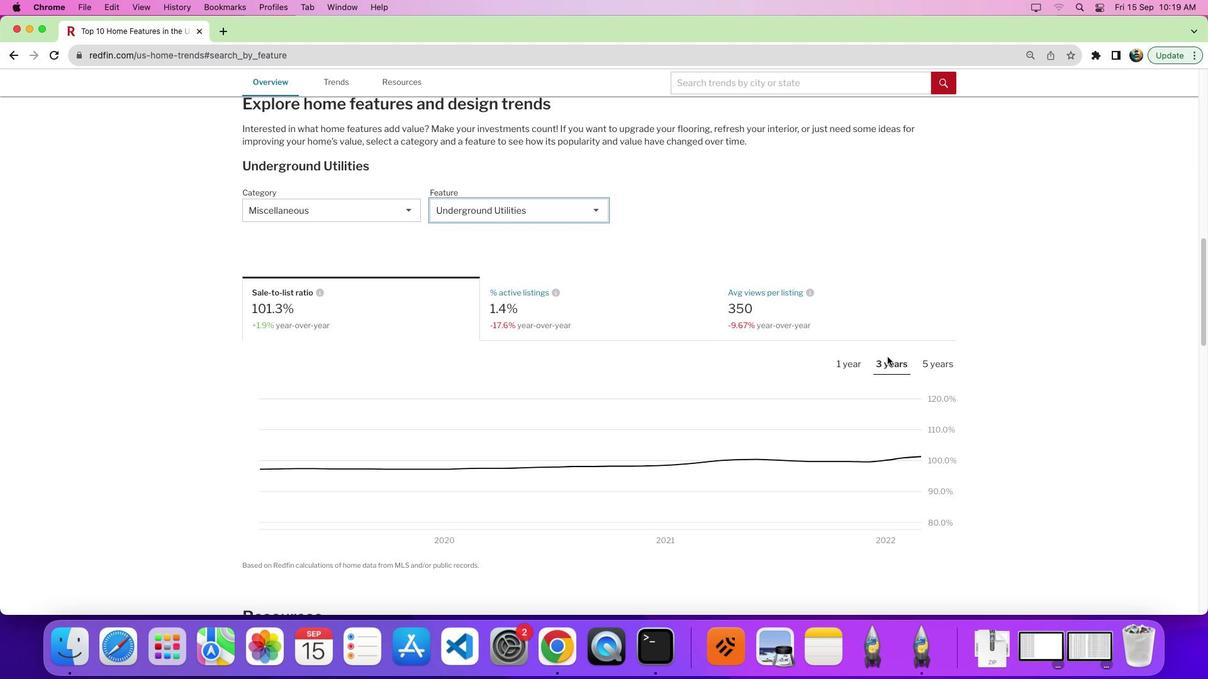 
Action: Mouse scrolled (887, 357) with delta (0, 0)
Screenshot: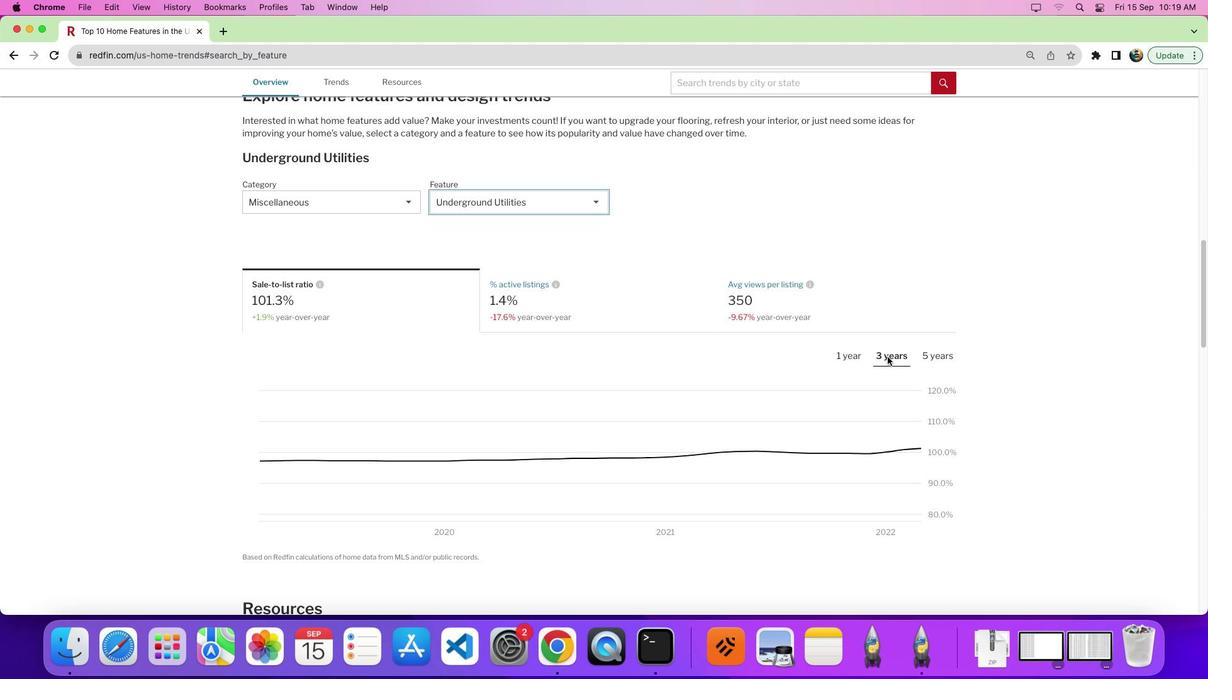 
Action: Mouse scrolled (887, 357) with delta (0, 0)
Screenshot: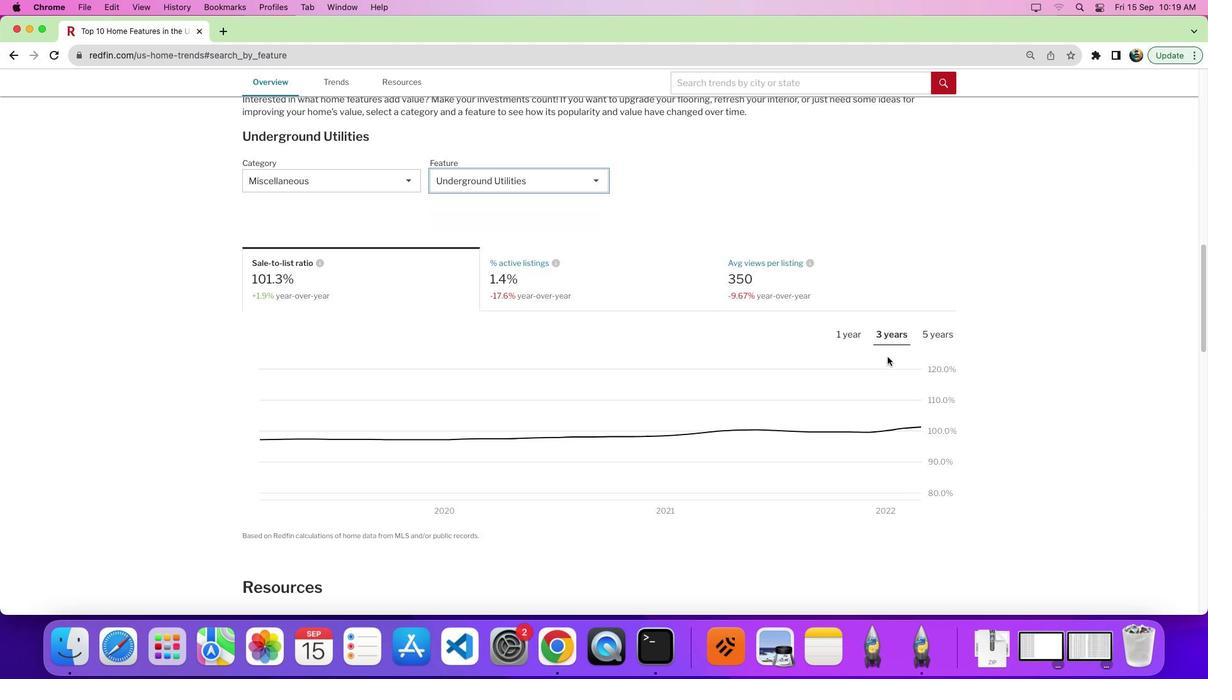 
Action: Mouse moved to (780, 263)
Screenshot: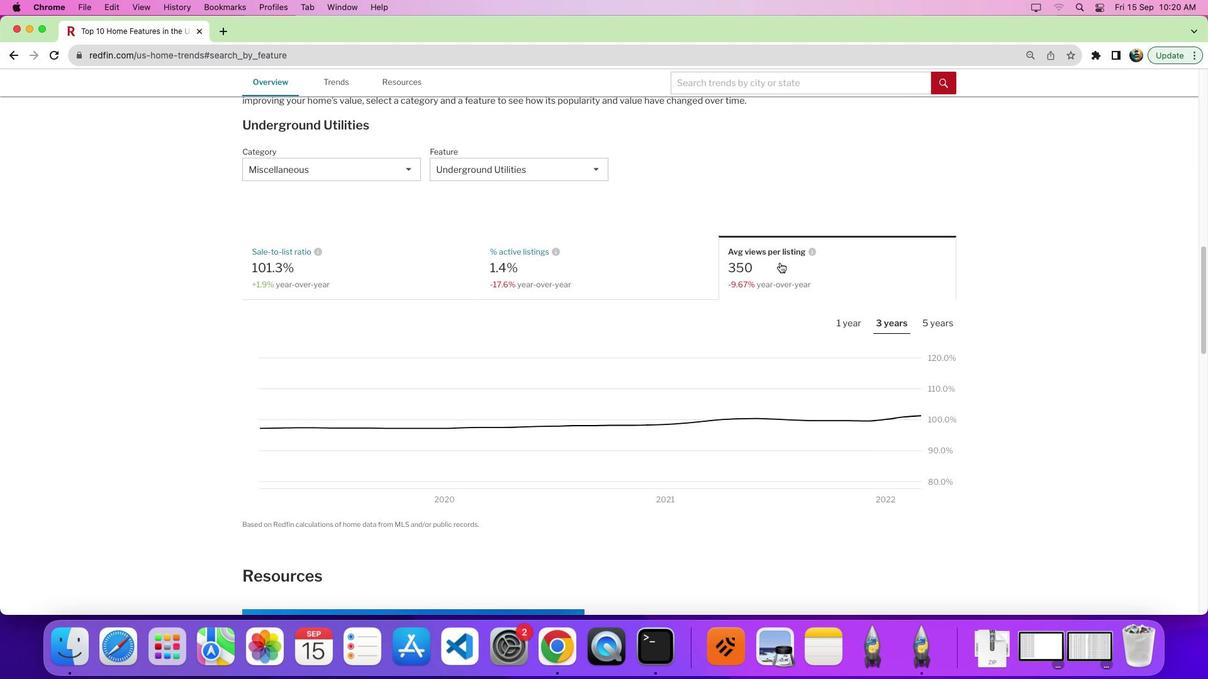 
Action: Mouse pressed left at (780, 263)
Screenshot: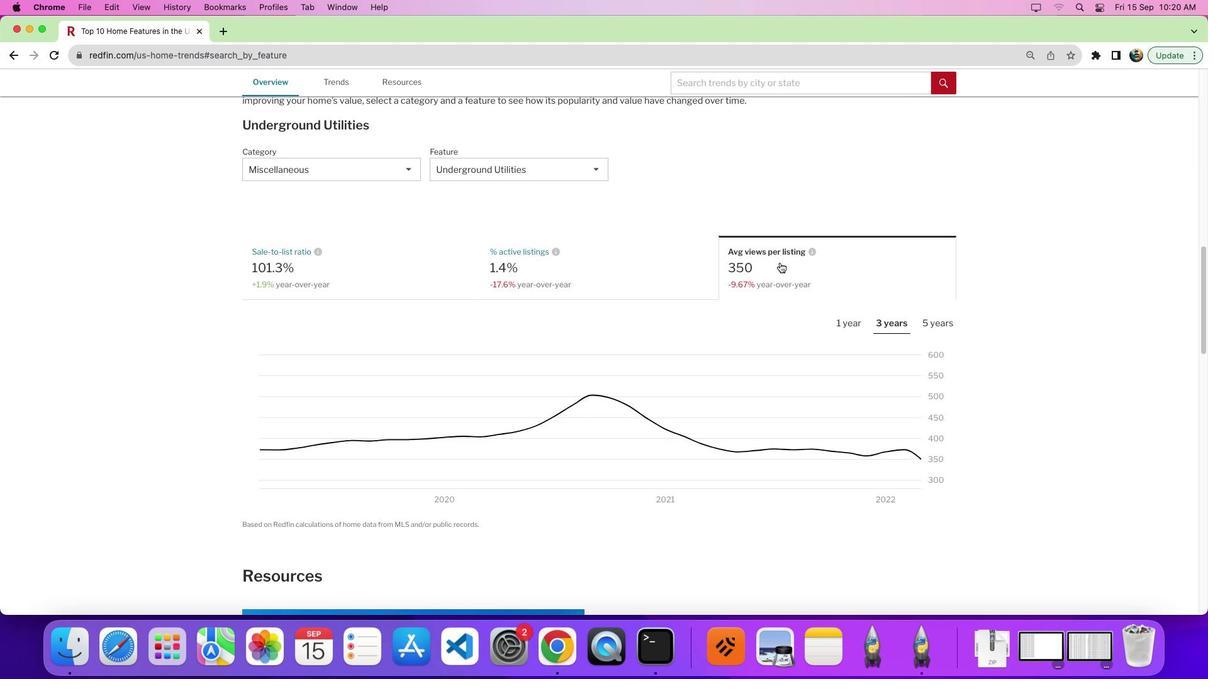
Action: Mouse pressed left at (780, 263)
Screenshot: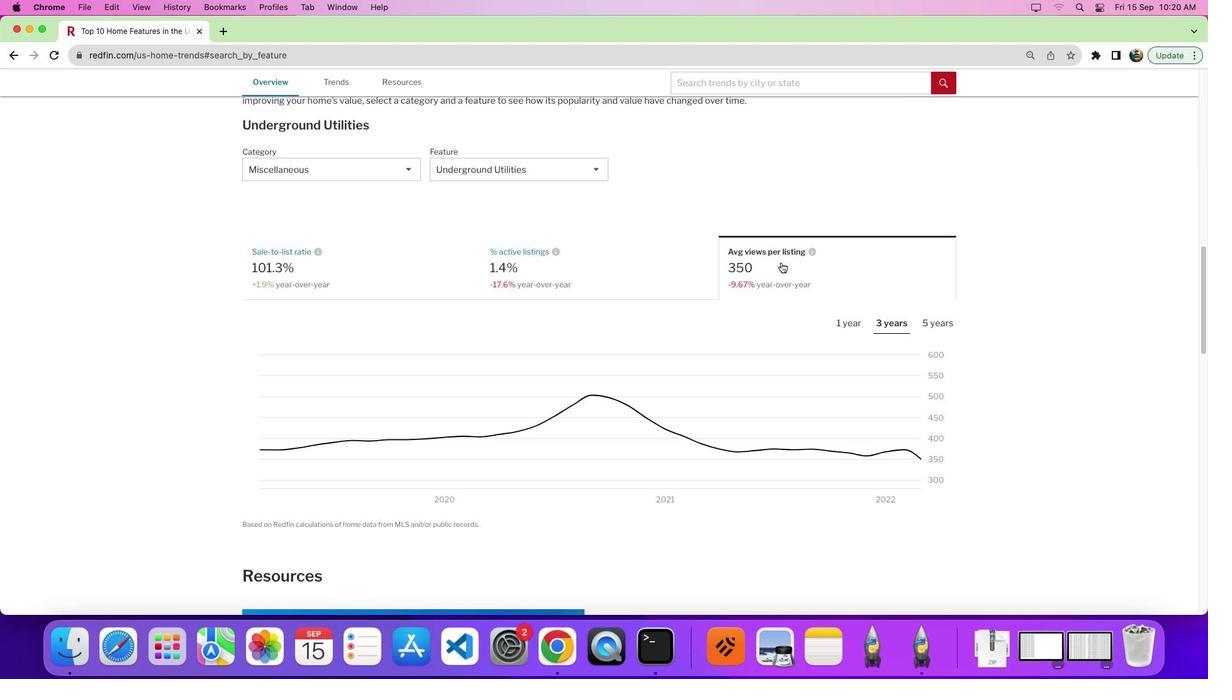 
Action: Mouse moved to (934, 320)
Screenshot: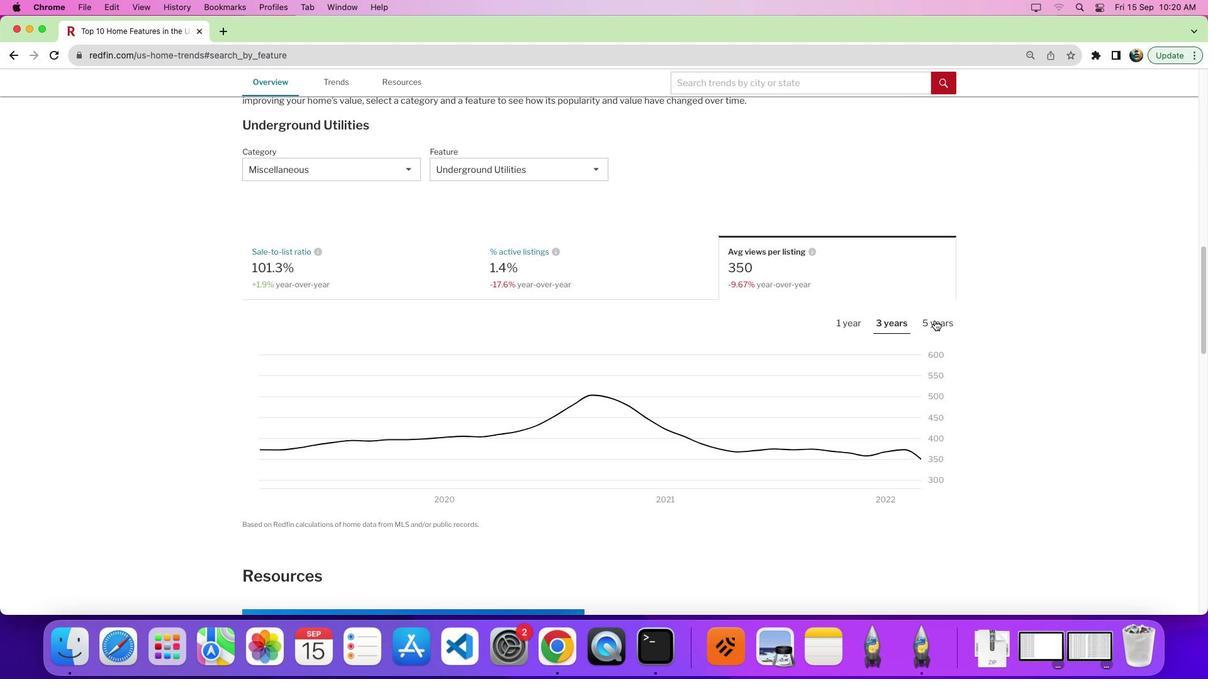 
Action: Mouse pressed left at (934, 320)
Screenshot: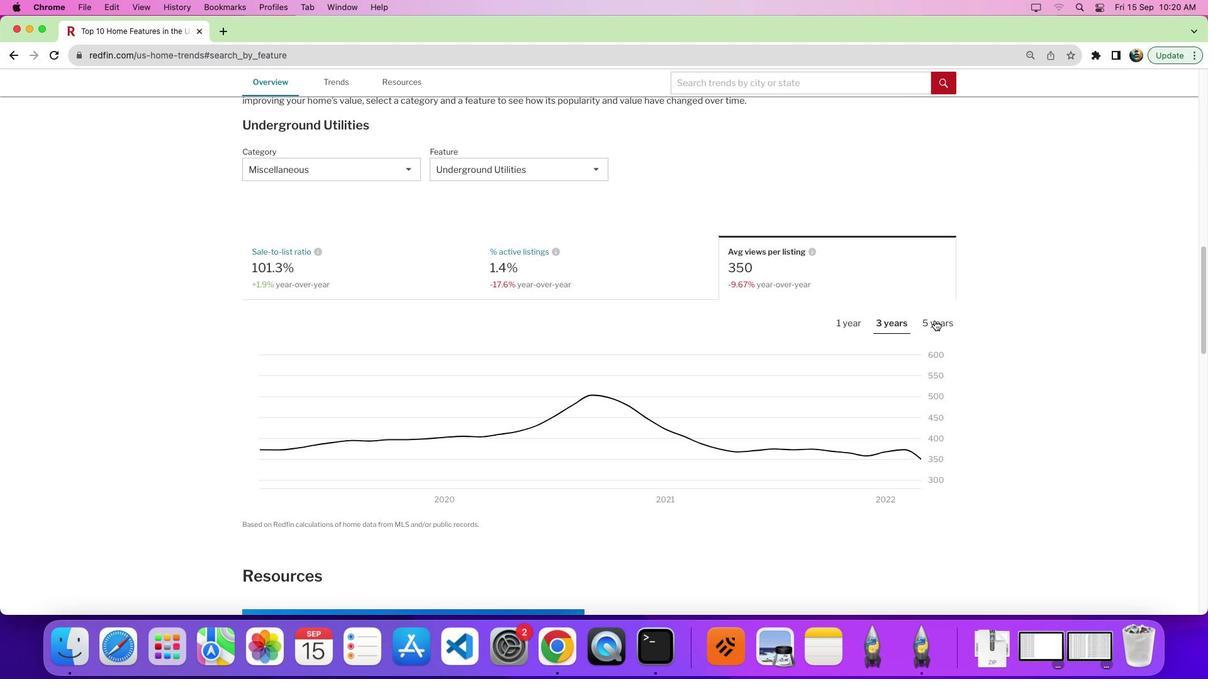 
Action: Mouse moved to (841, 327)
Screenshot: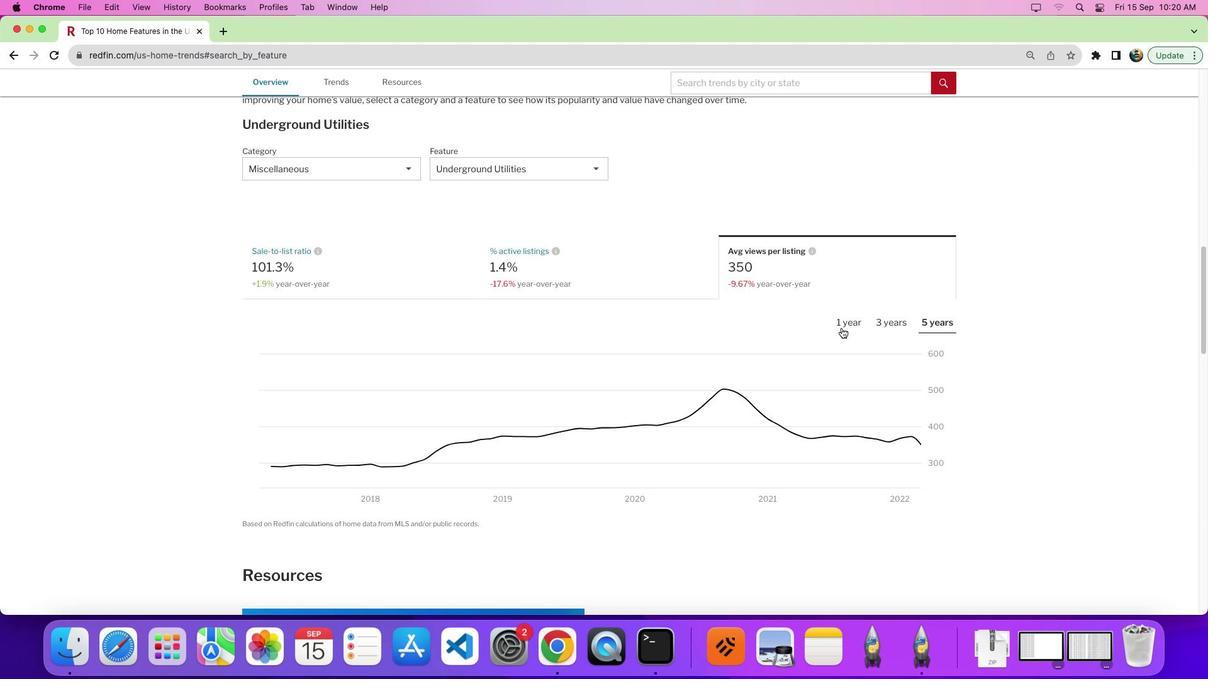 
Action: Mouse scrolled (841, 327) with delta (0, 0)
Screenshot: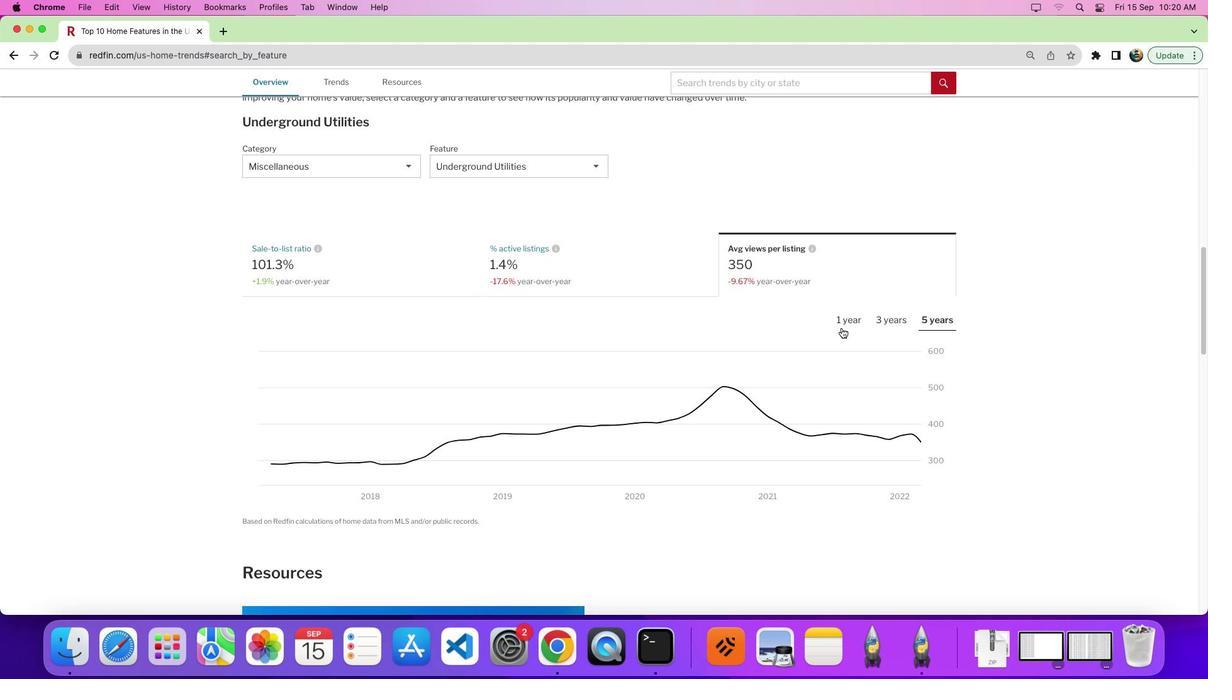 
Action: Mouse scrolled (841, 327) with delta (0, 0)
Screenshot: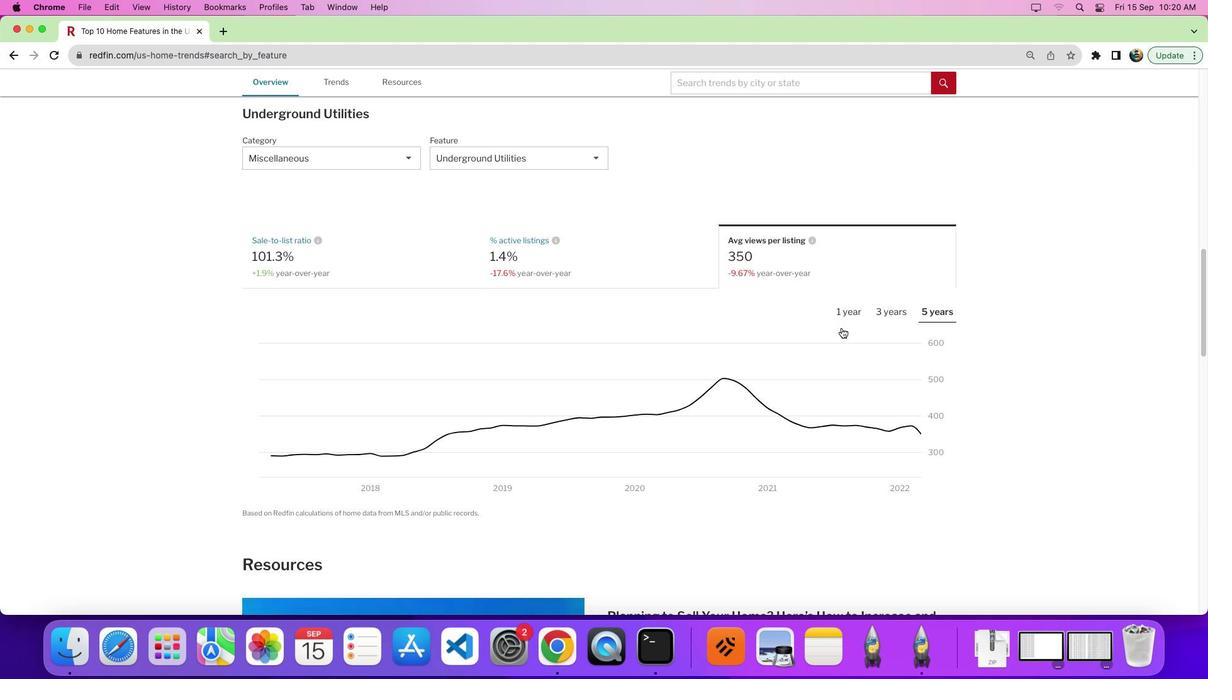 
Action: Mouse scrolled (841, 327) with delta (0, -1)
Screenshot: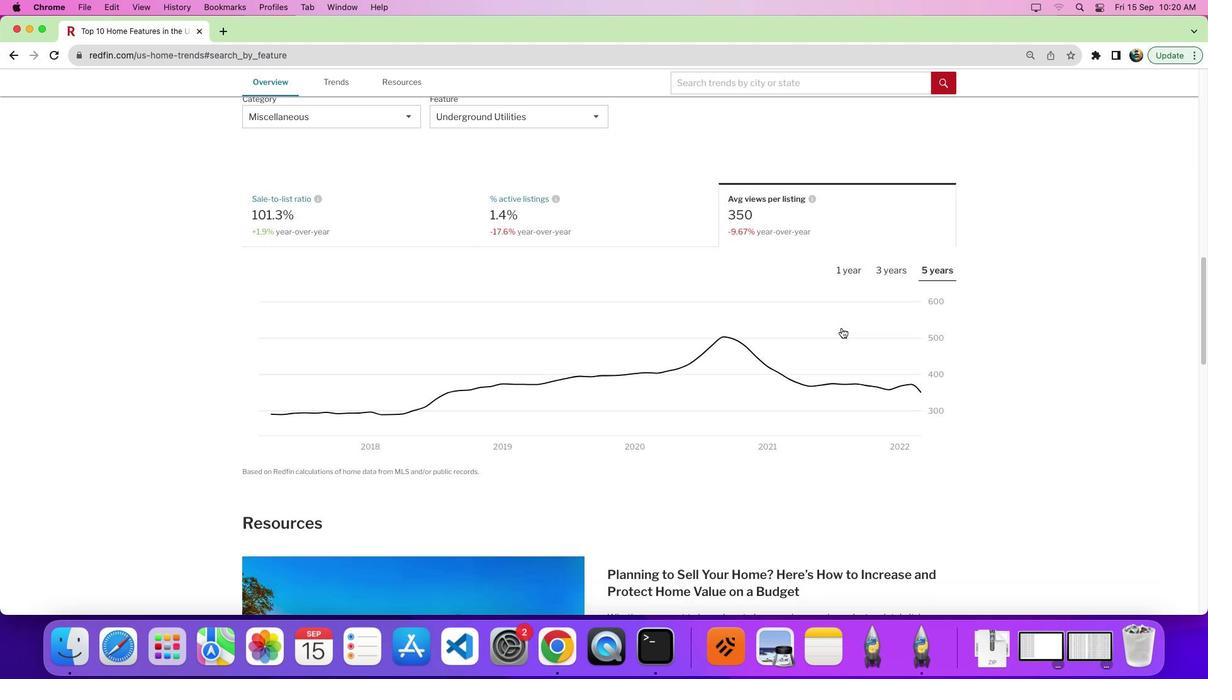 
Action: Mouse moved to (928, 366)
Screenshot: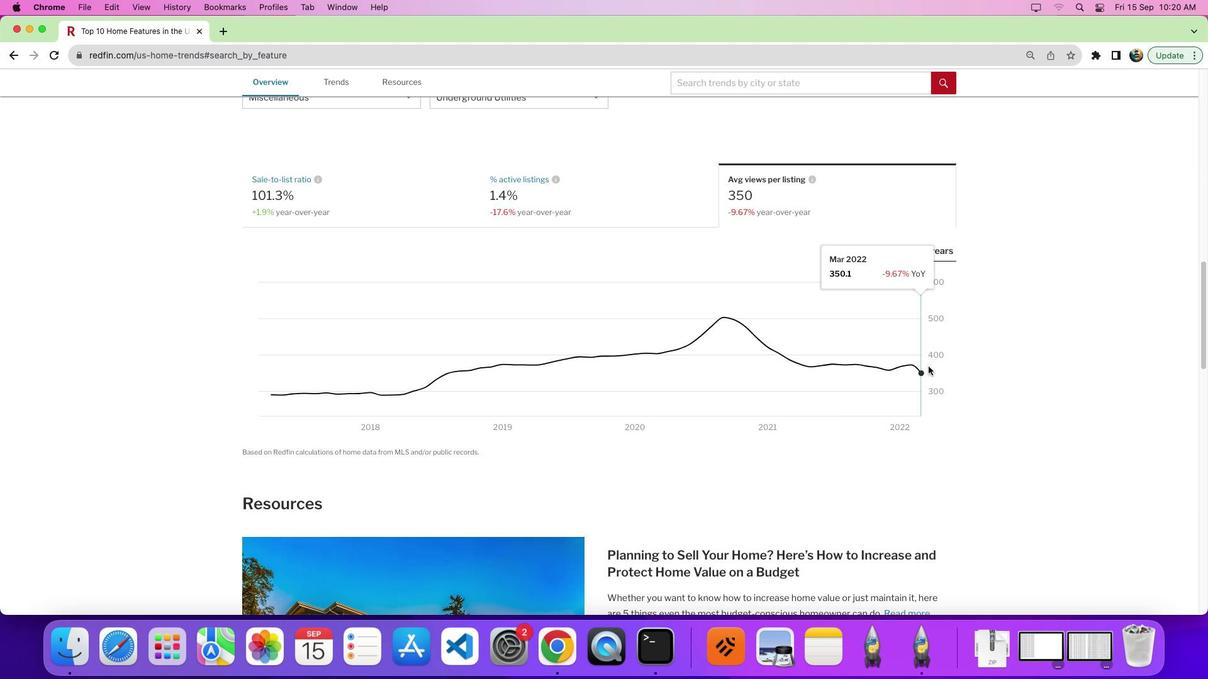 
